 Task: Check the payment for a reservation status.
Action: Mouse moved to (349, 357)
Screenshot: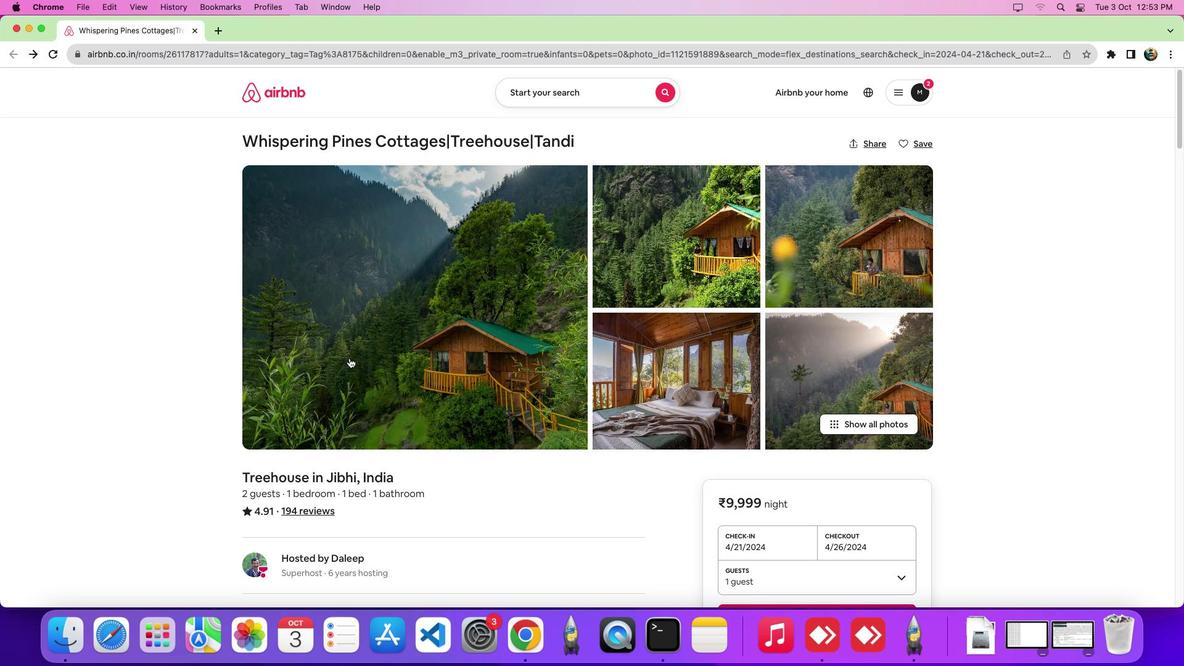 
Action: Mouse scrolled (349, 357) with delta (0, 0)
Screenshot: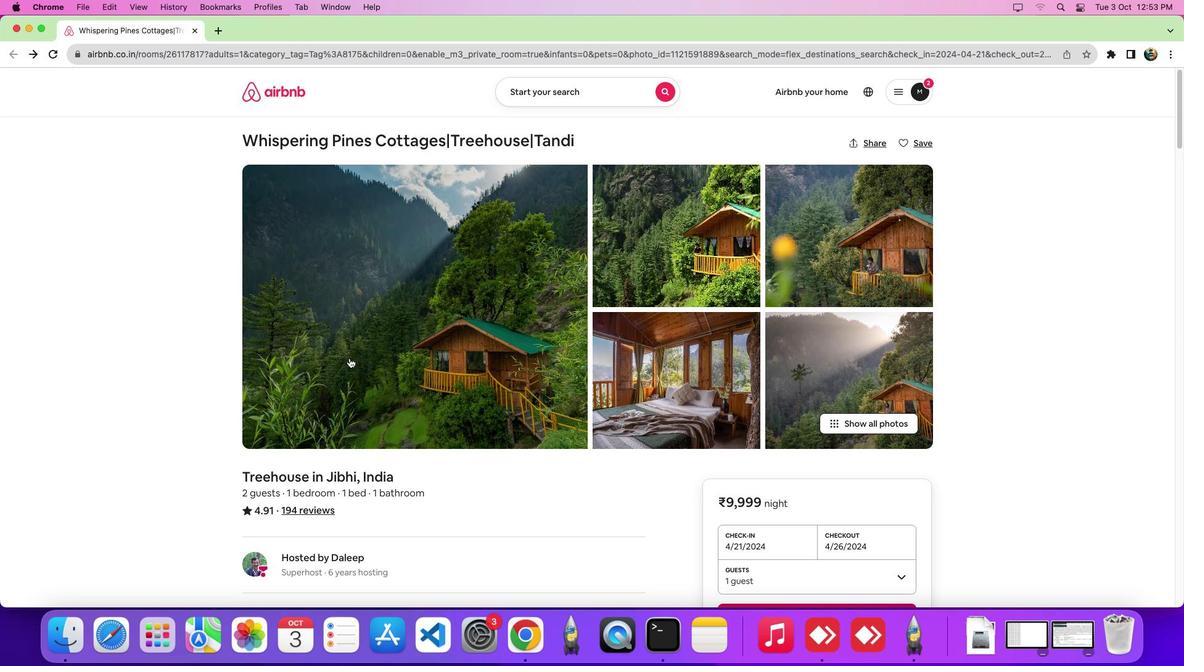 
Action: Mouse scrolled (349, 357) with delta (0, 0)
Screenshot: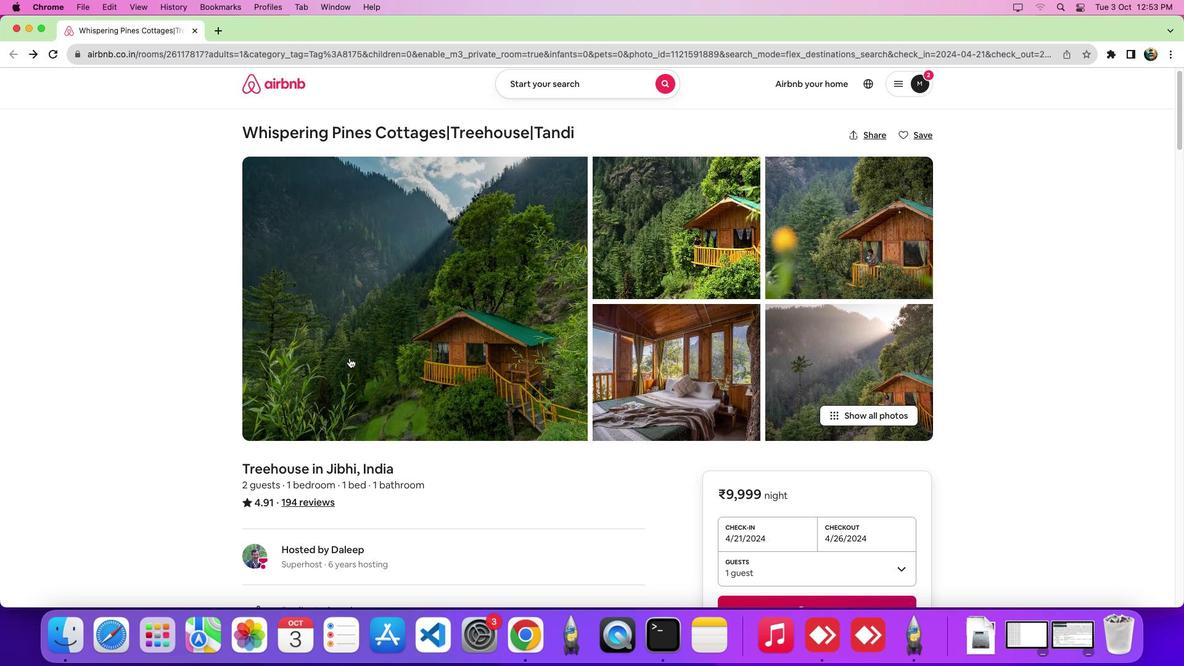 
Action: Mouse scrolled (349, 357) with delta (0, -4)
Screenshot: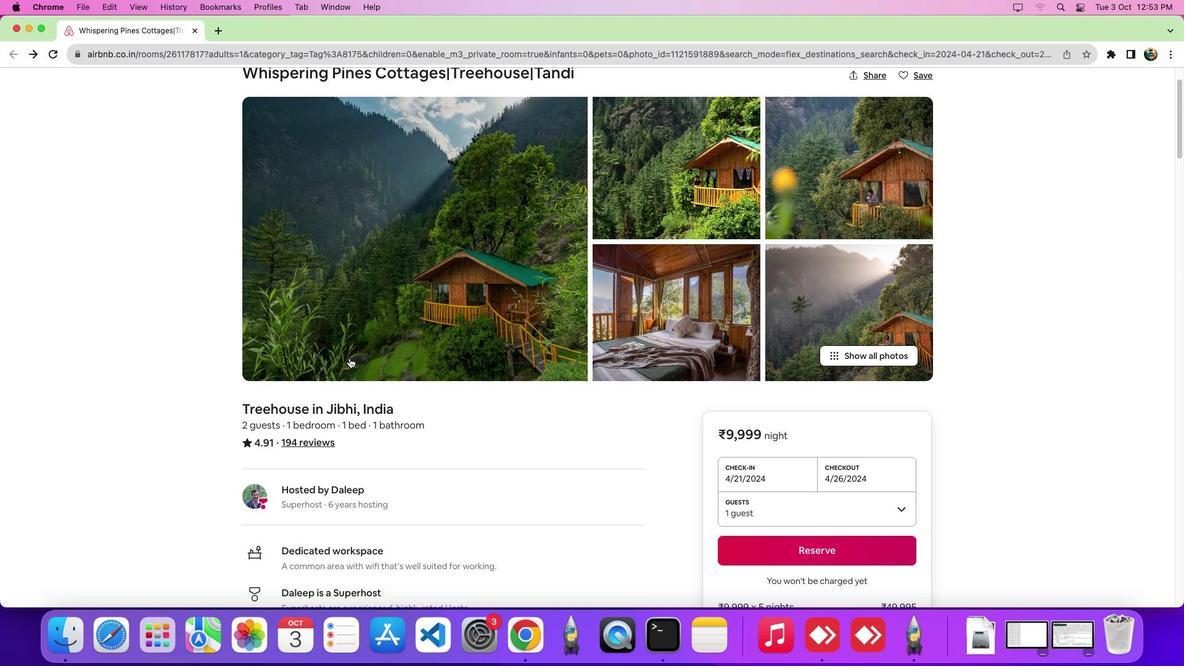 
Action: Mouse scrolled (349, 357) with delta (0, 0)
Screenshot: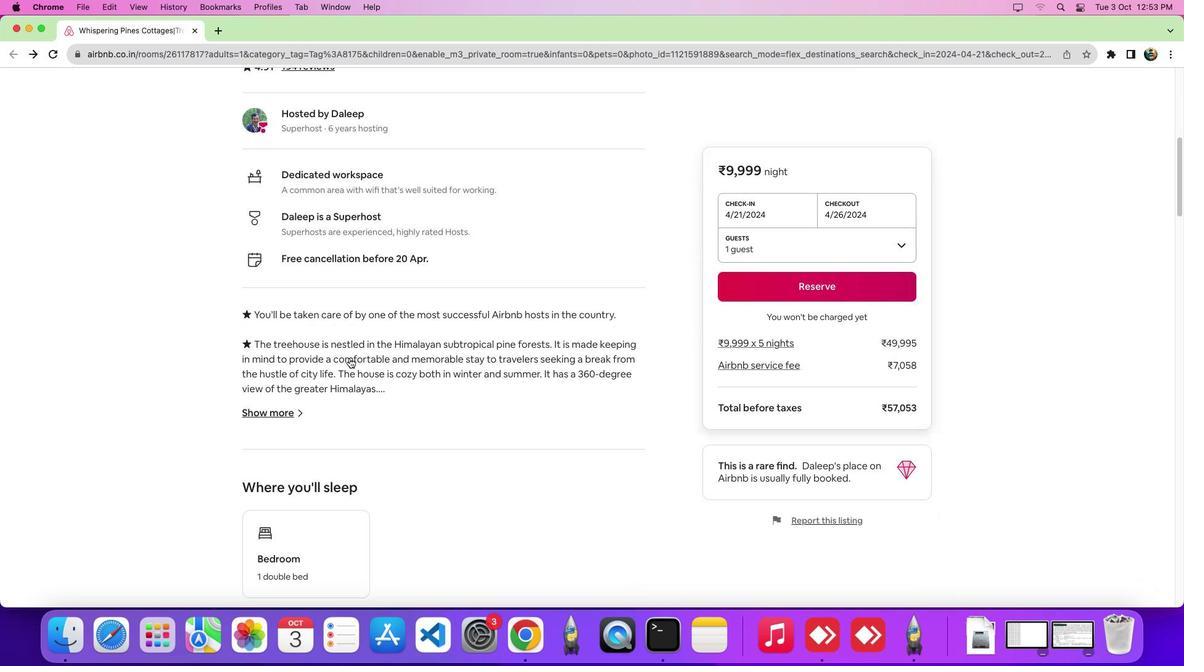
Action: Mouse scrolled (349, 357) with delta (0, -1)
Screenshot: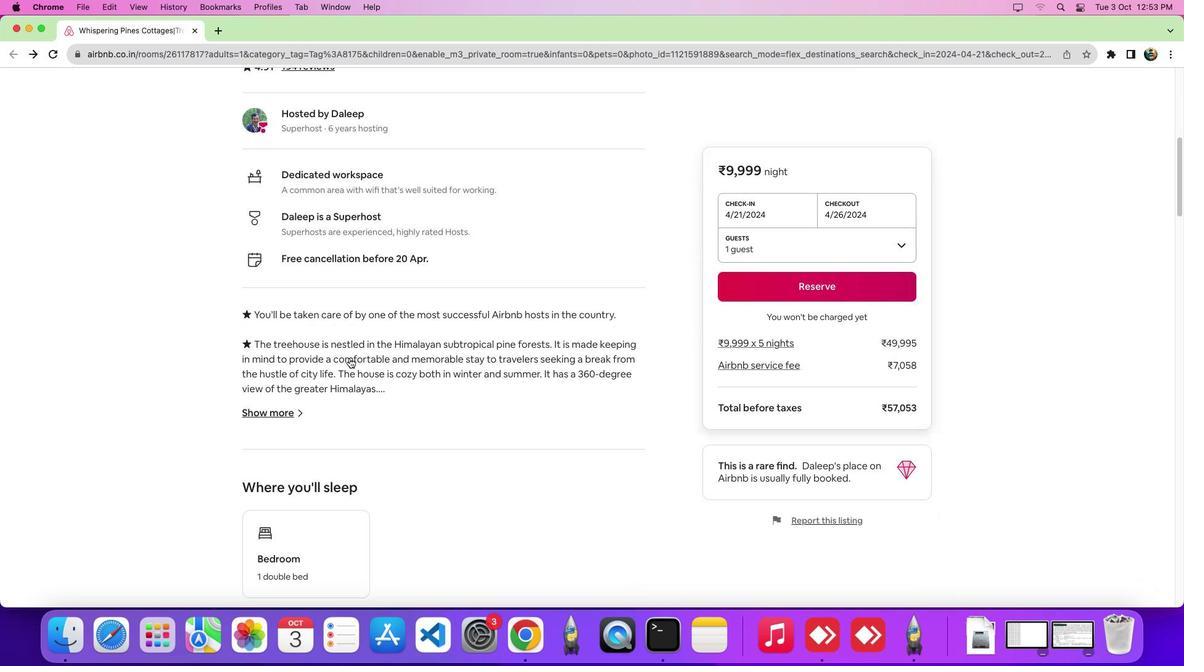 
Action: Mouse scrolled (349, 357) with delta (0, -6)
Screenshot: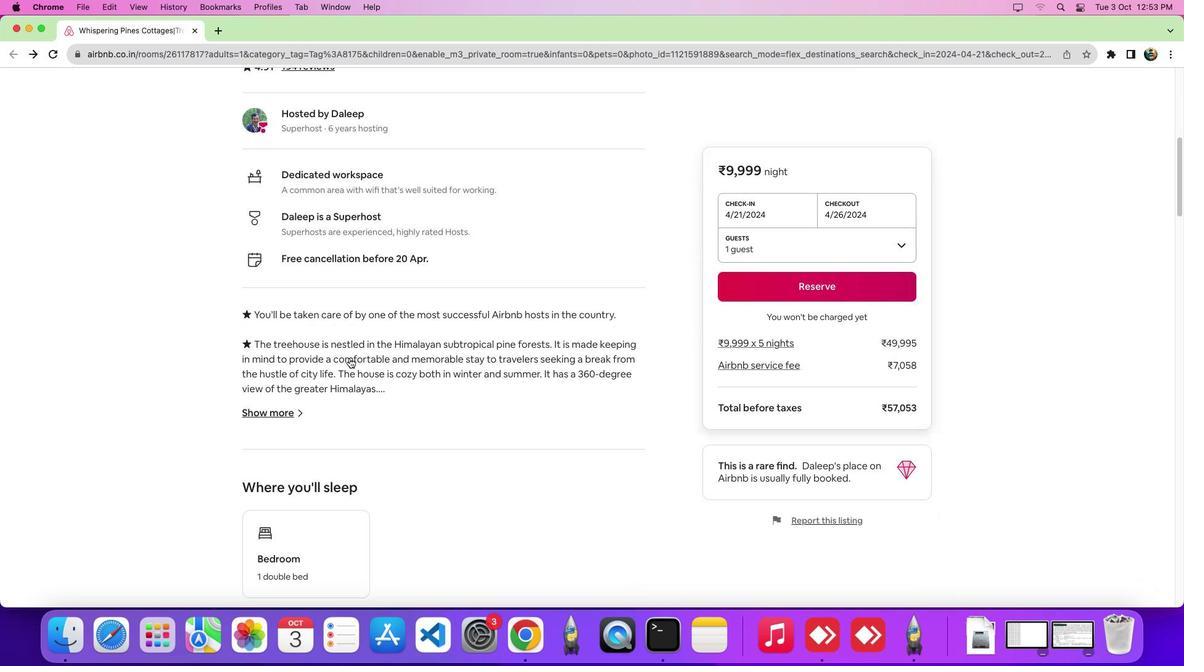 
Action: Mouse scrolled (349, 357) with delta (0, -8)
Screenshot: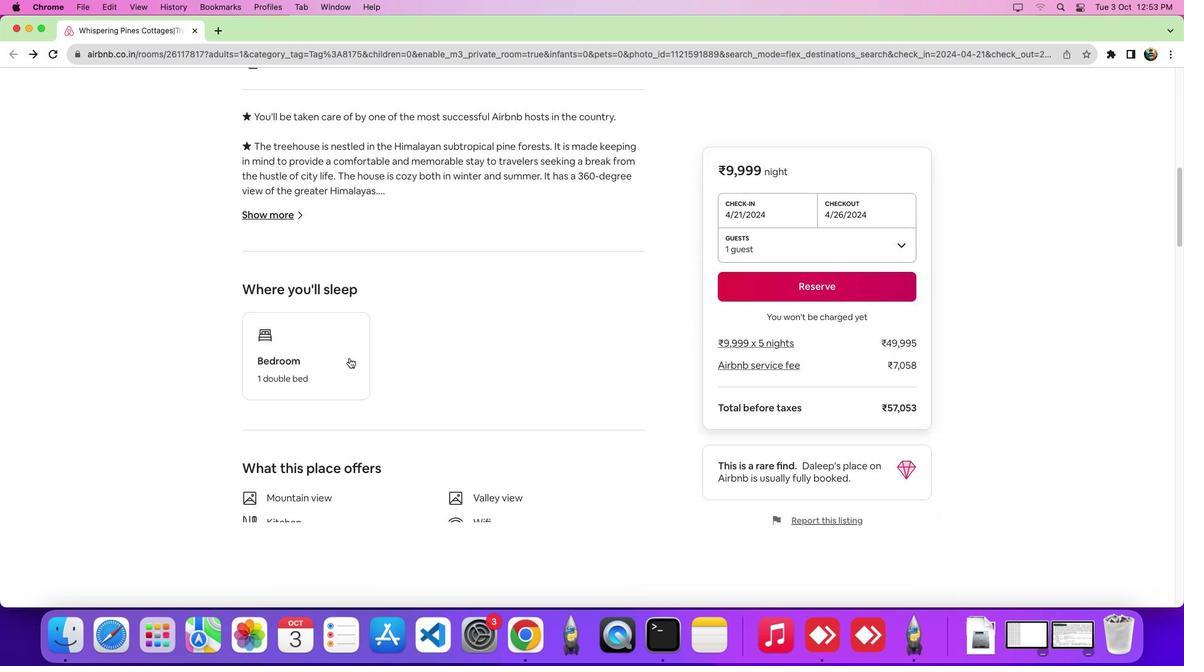 
Action: Mouse scrolled (349, 357) with delta (0, -9)
Screenshot: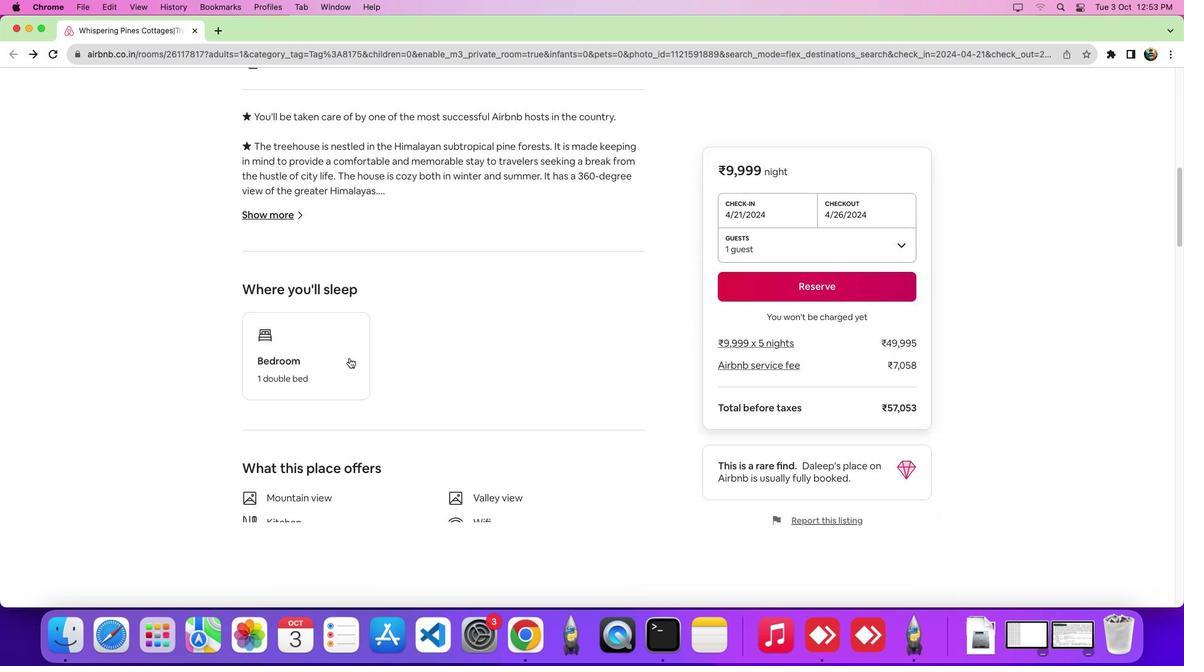 
Action: Mouse scrolled (349, 357) with delta (0, 0)
Screenshot: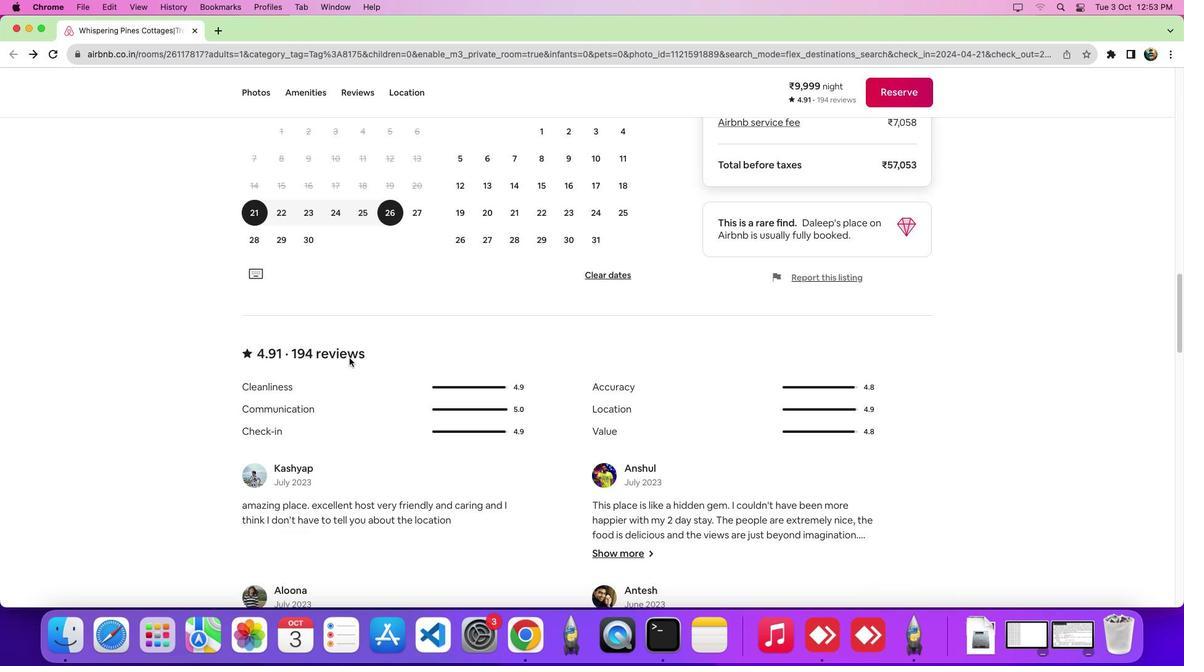 
Action: Mouse scrolled (349, 357) with delta (0, -1)
Screenshot: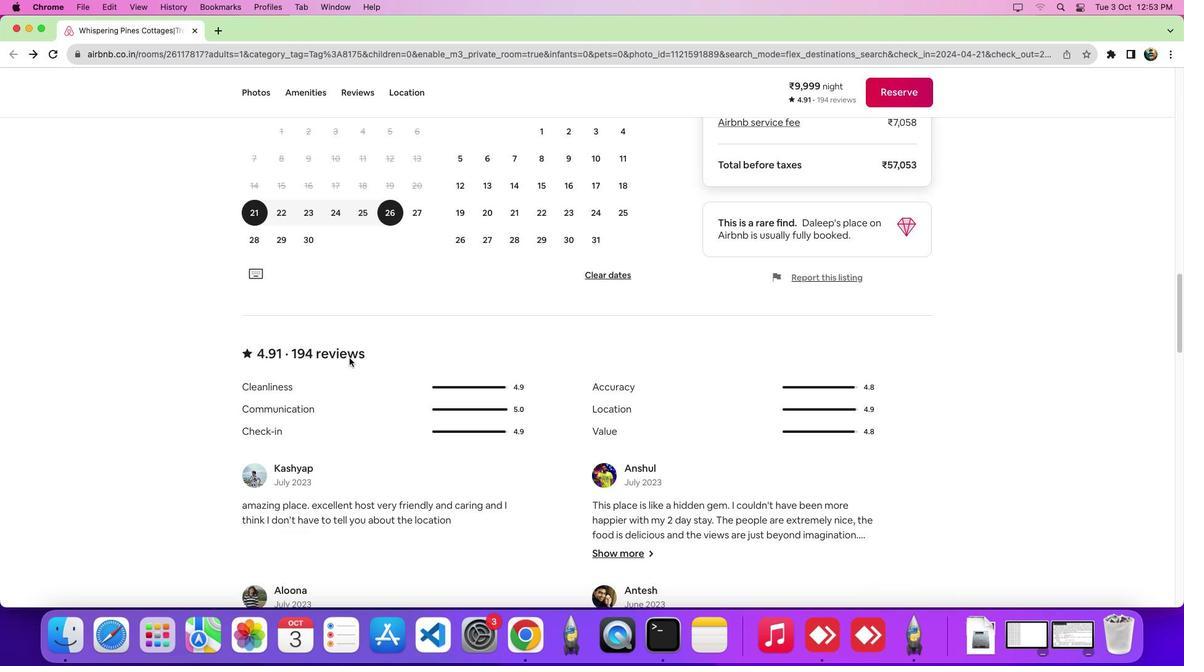 
Action: Mouse scrolled (349, 357) with delta (0, -5)
Screenshot: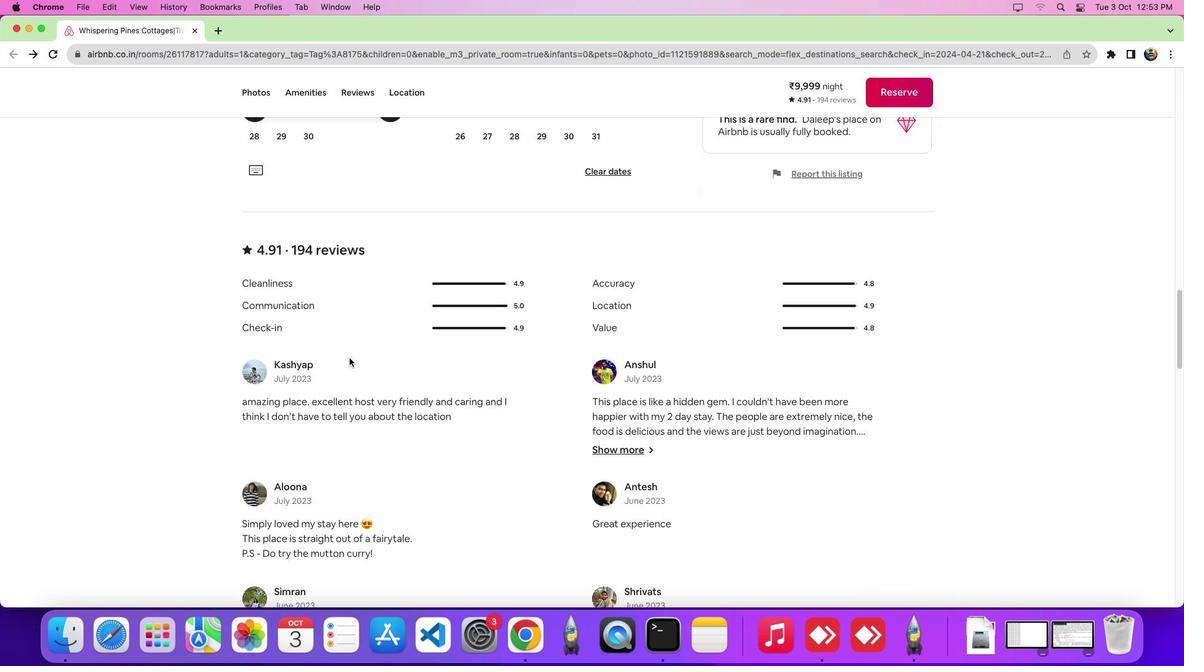 
Action: Mouse scrolled (349, 357) with delta (0, -8)
Screenshot: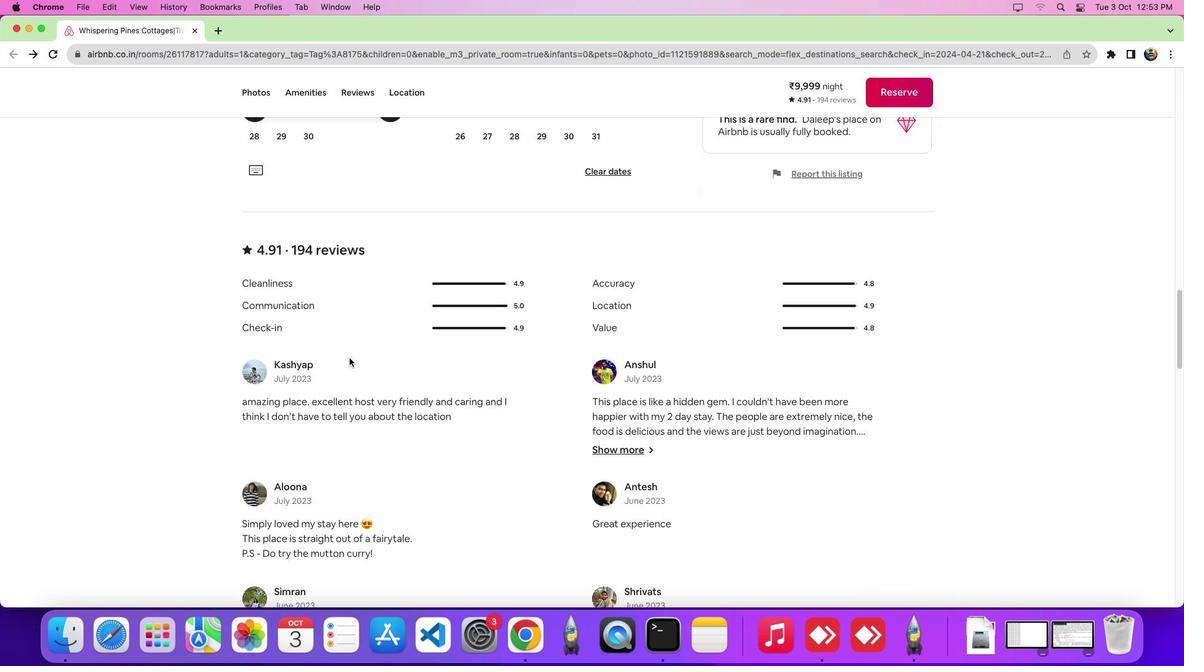 
Action: Mouse scrolled (349, 357) with delta (0, -9)
Screenshot: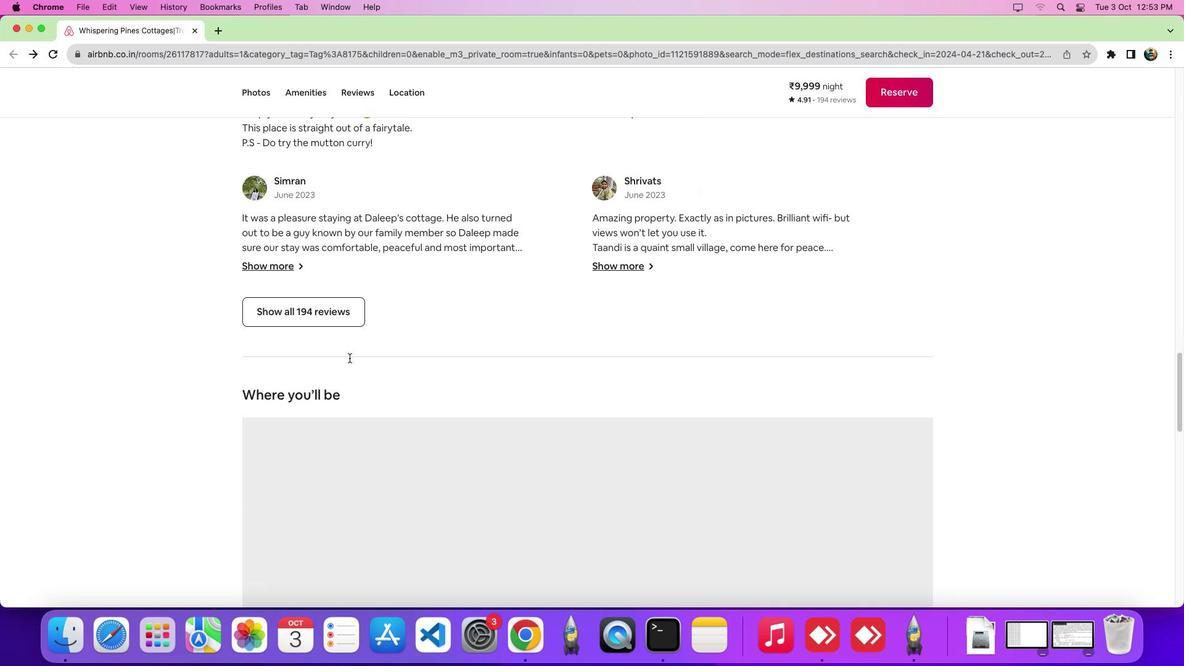 
Action: Mouse scrolled (349, 357) with delta (0, 0)
Screenshot: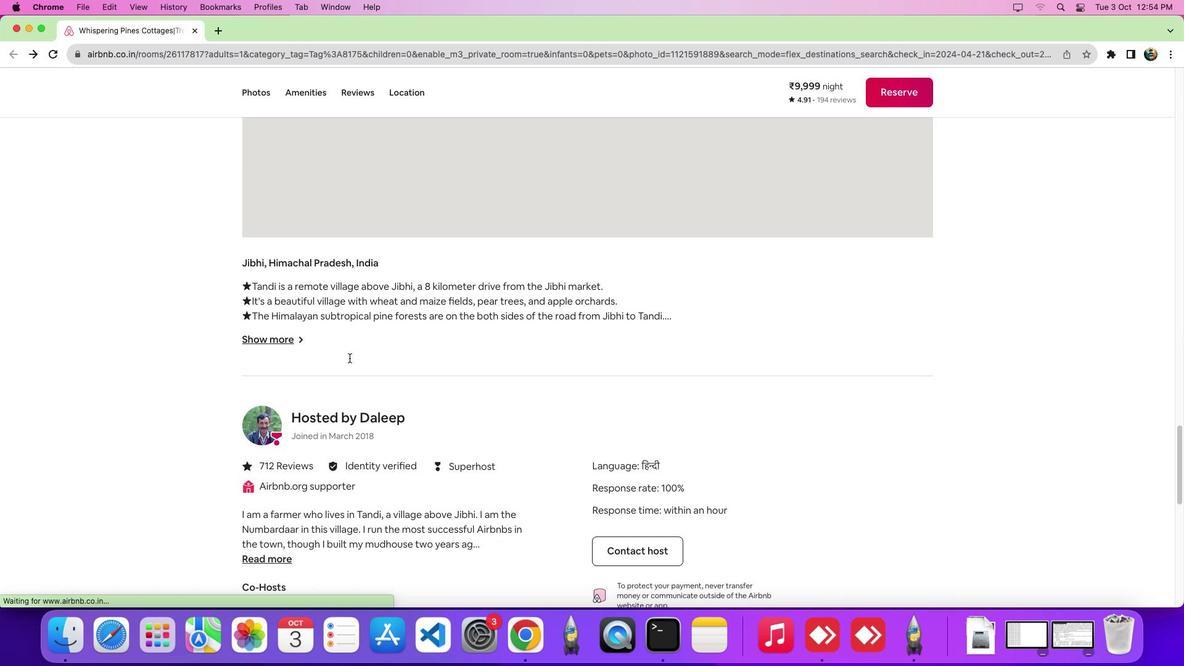 
Action: Mouse scrolled (349, 357) with delta (0, -1)
Screenshot: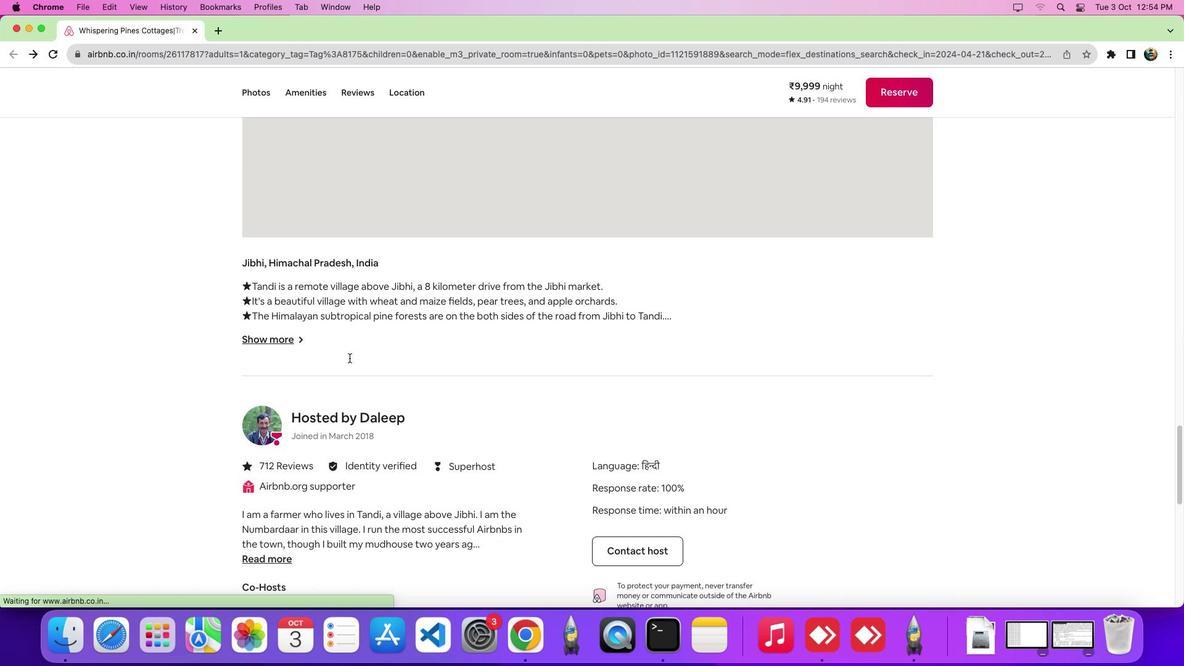 
Action: Mouse scrolled (349, 357) with delta (0, -5)
Screenshot: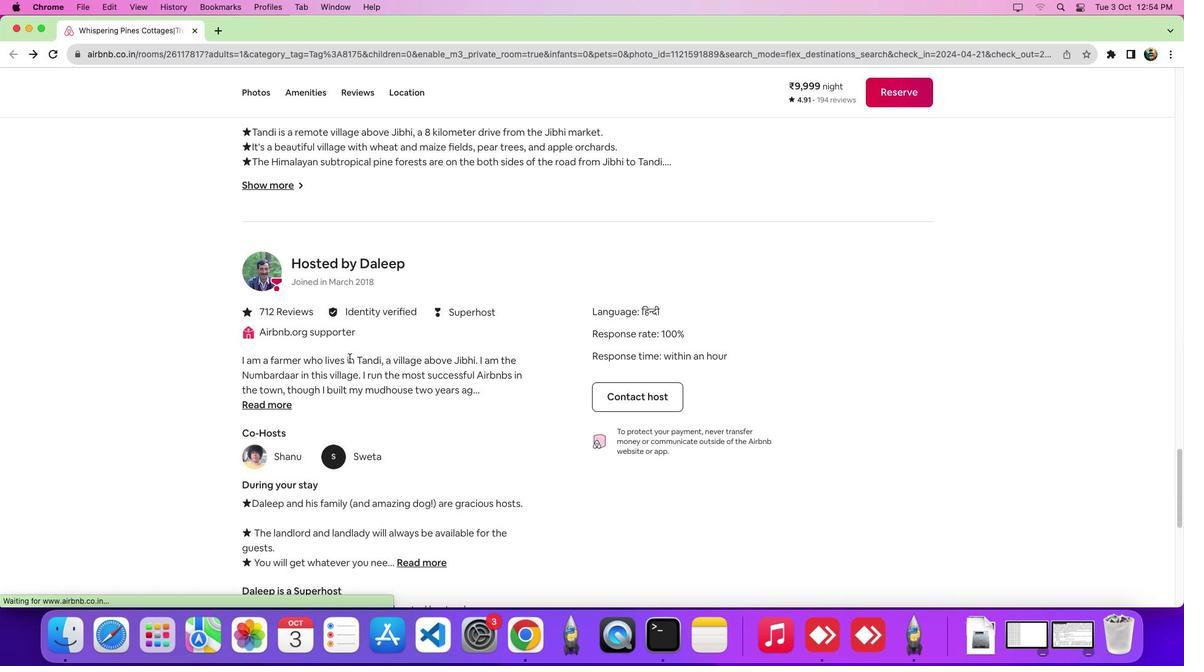 
Action: Mouse scrolled (349, 357) with delta (0, -8)
Screenshot: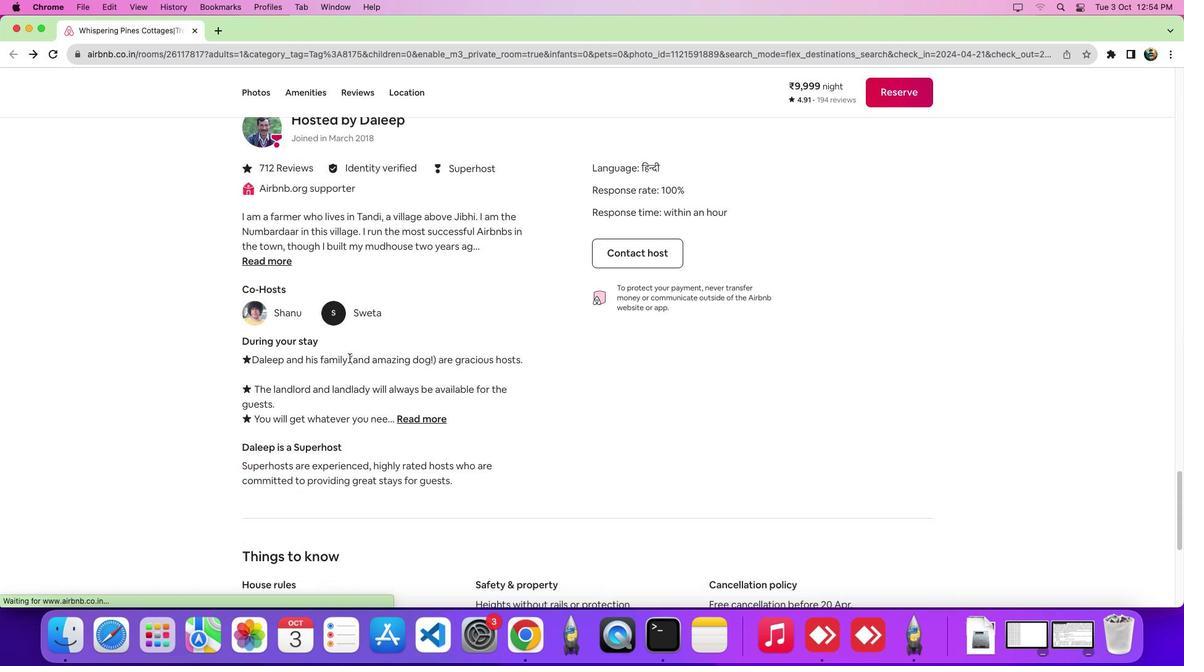 
Action: Mouse scrolled (349, 357) with delta (0, -8)
Screenshot: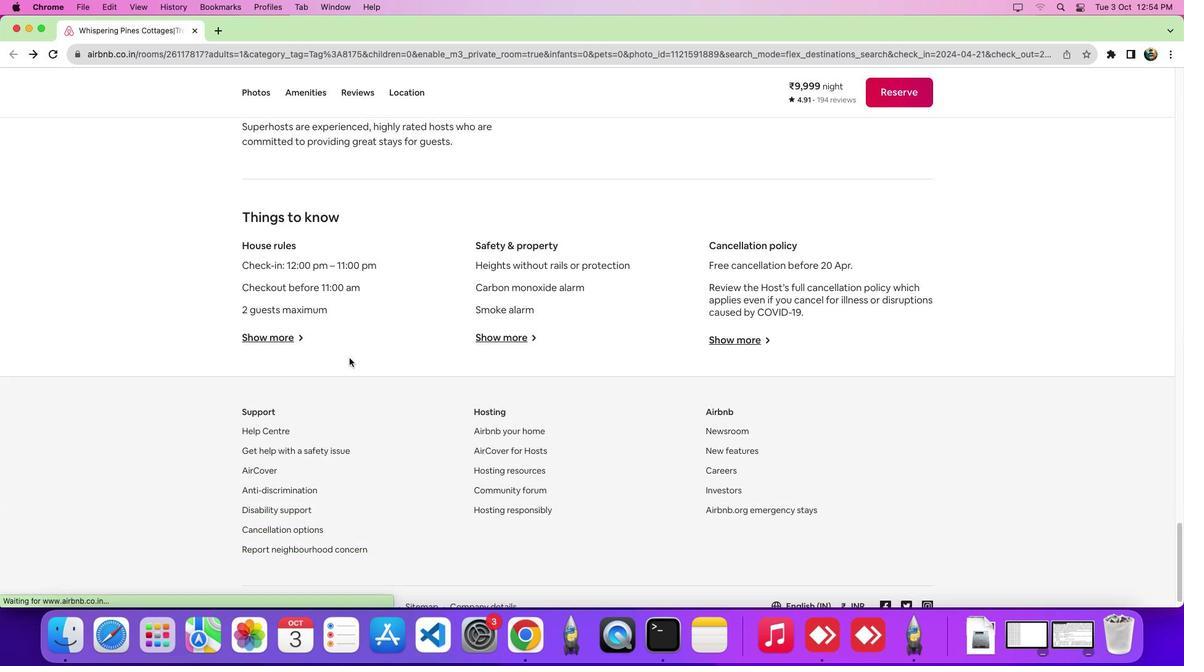 
Action: Mouse scrolled (349, 357) with delta (0, 0)
Screenshot: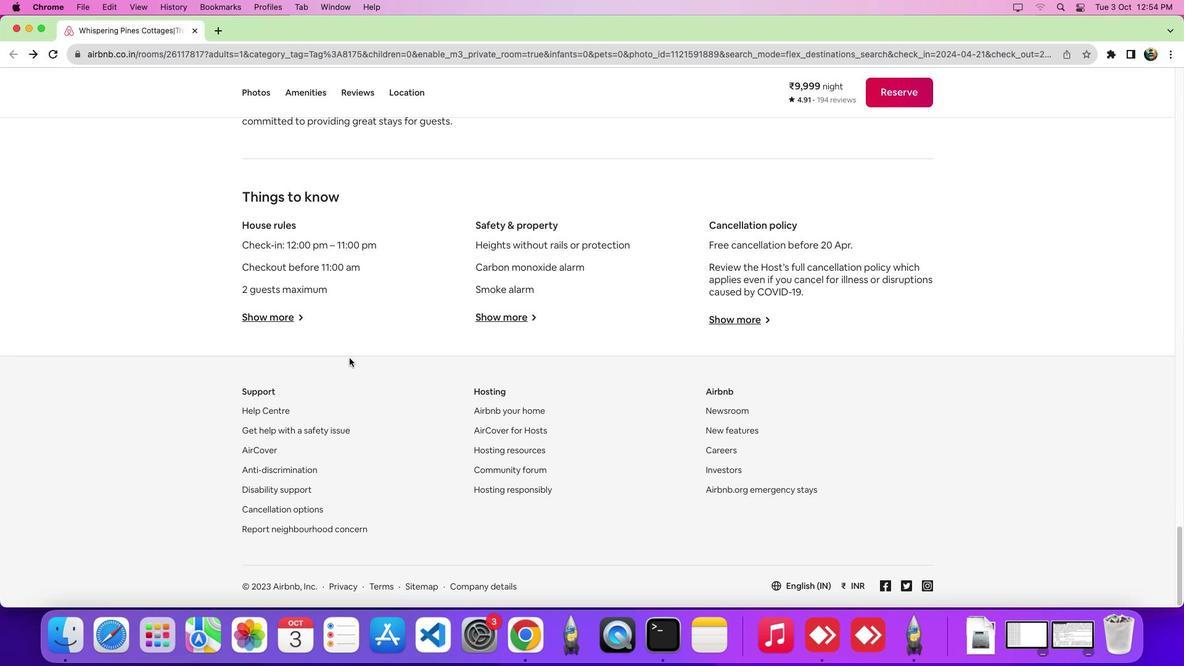 
Action: Mouse scrolled (349, 357) with delta (0, 0)
Screenshot: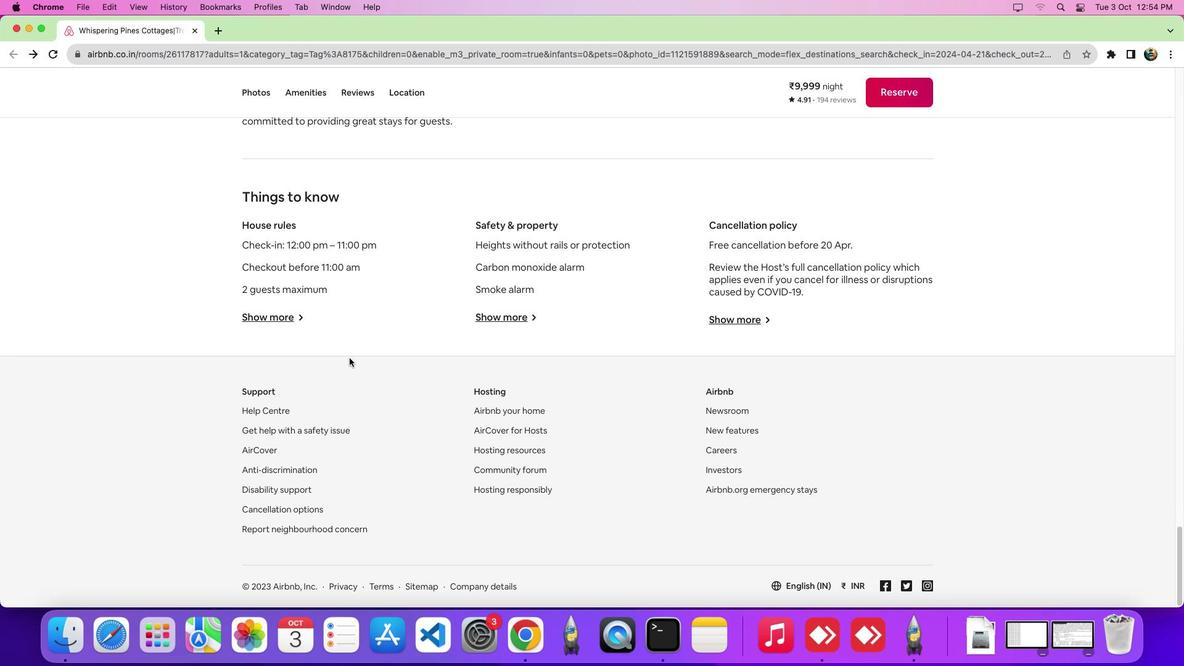 
Action: Mouse scrolled (349, 357) with delta (0, -4)
Screenshot: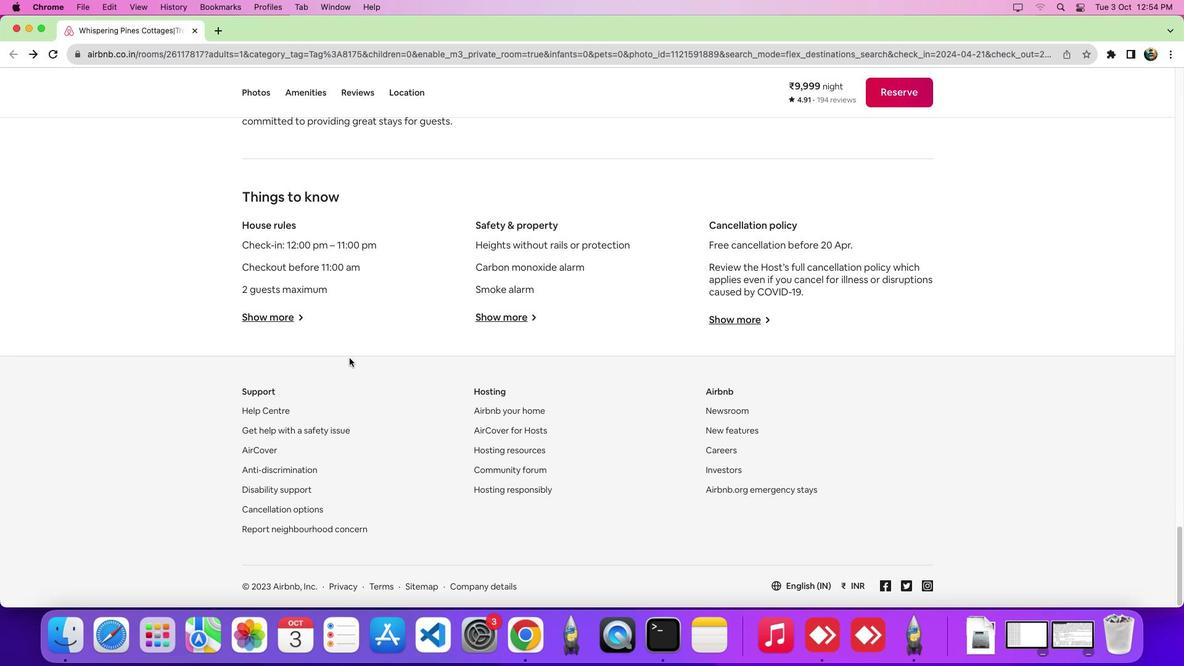 
Action: Mouse moved to (263, 448)
Screenshot: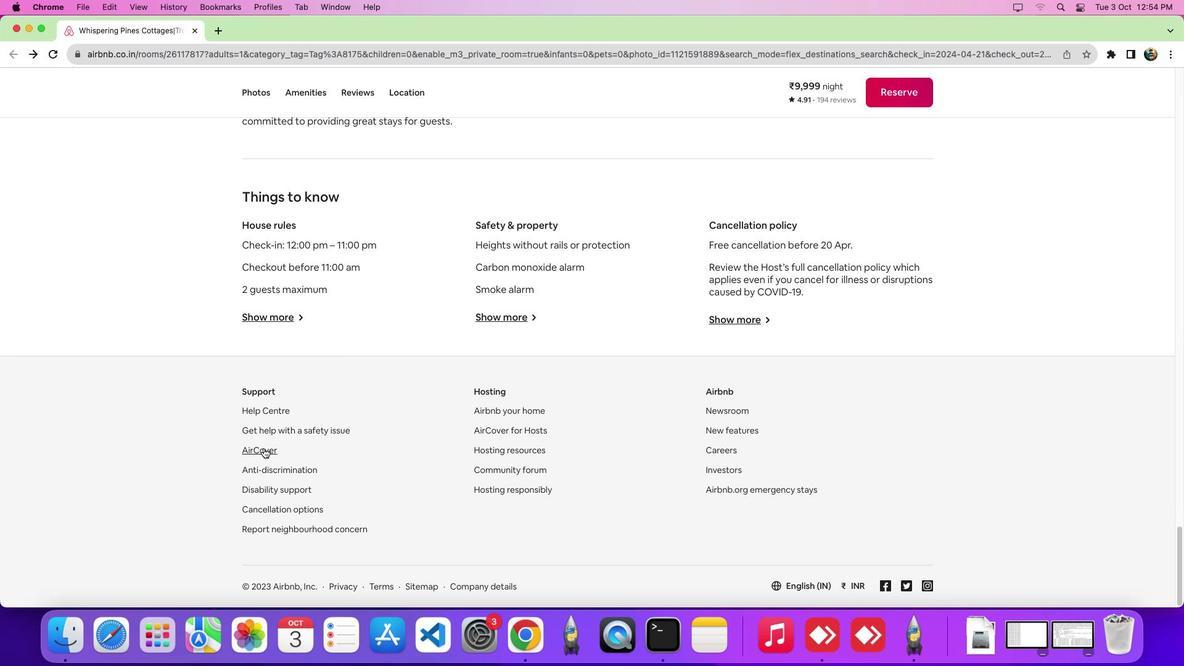 
Action: Mouse pressed left at (263, 448)
Screenshot: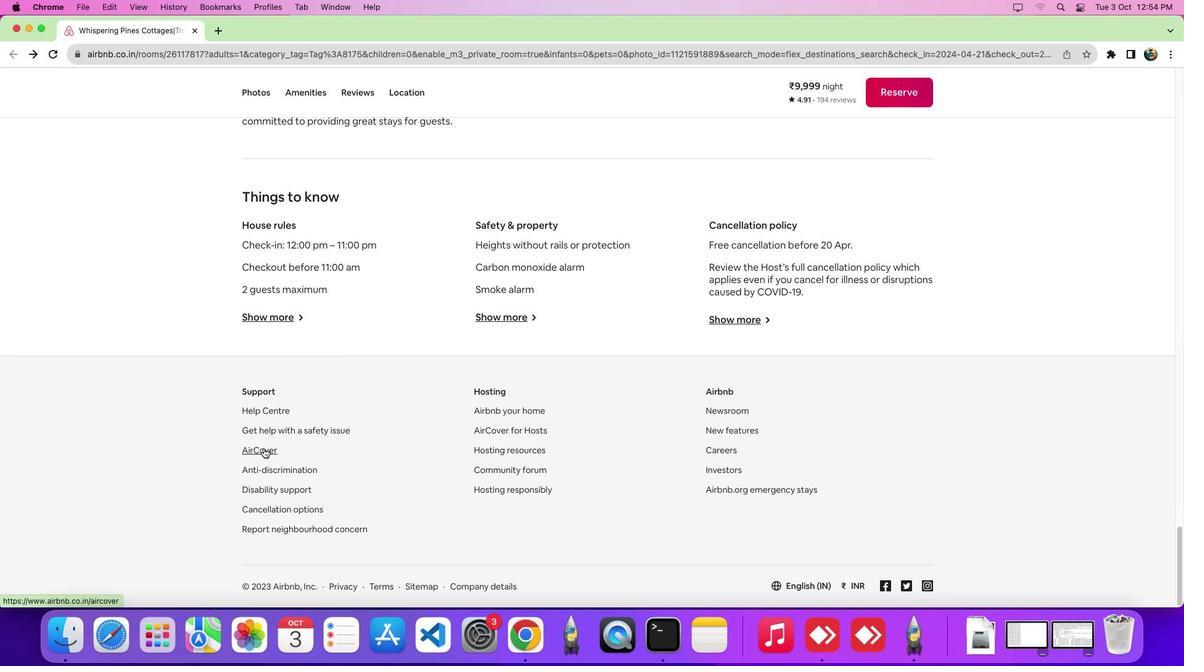 
Action: Mouse moved to (312, 143)
Screenshot: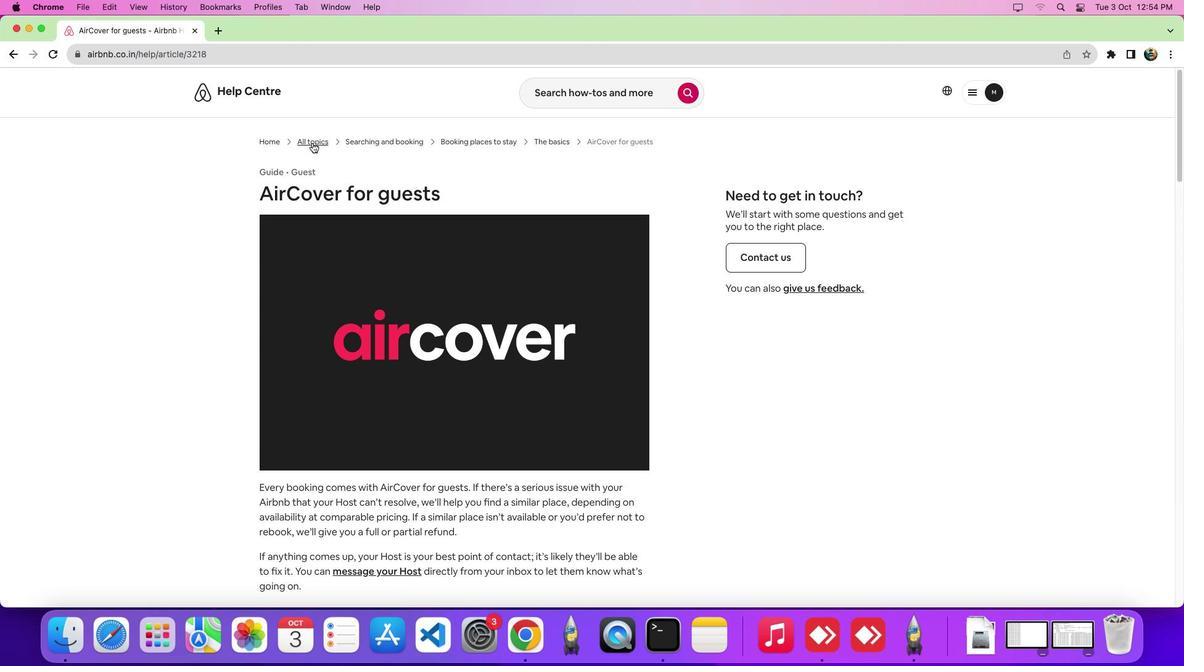 
Action: Mouse pressed left at (312, 143)
Screenshot: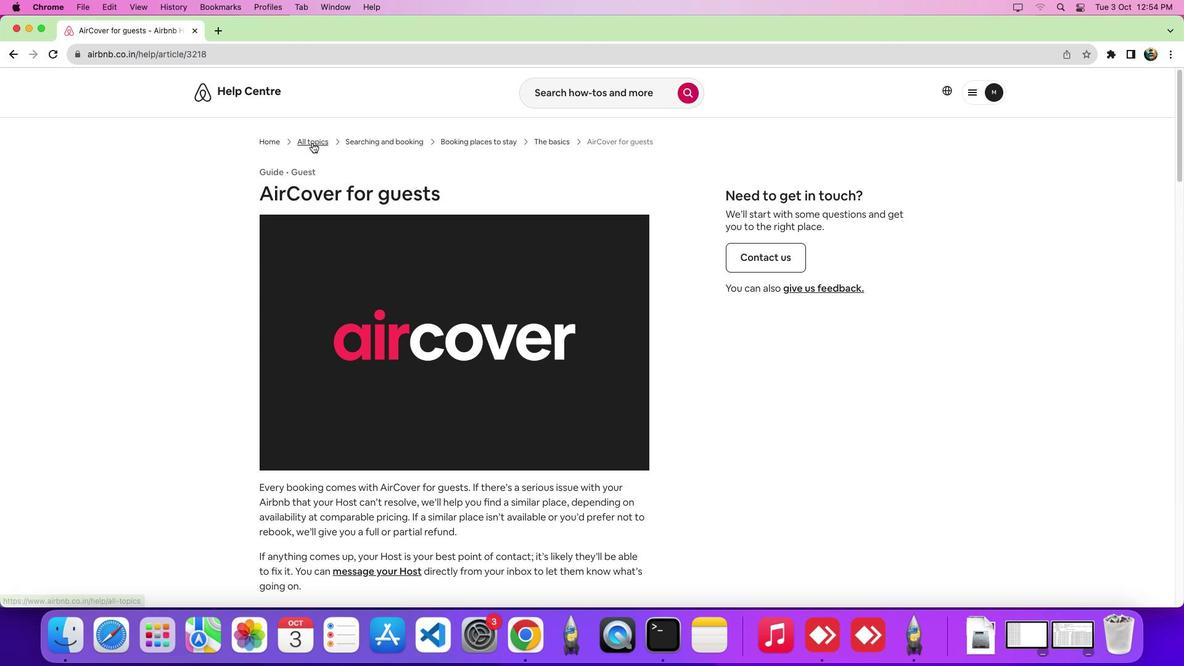 
Action: Mouse moved to (273, 252)
Screenshot: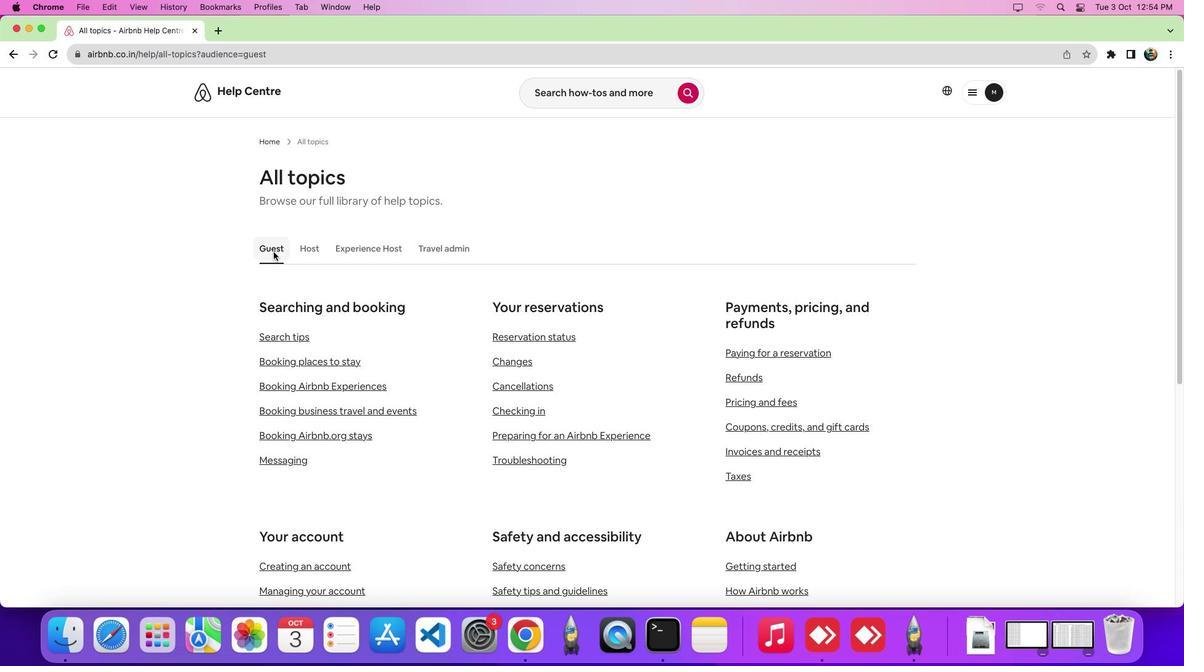 
Action: Mouse pressed left at (273, 252)
Screenshot: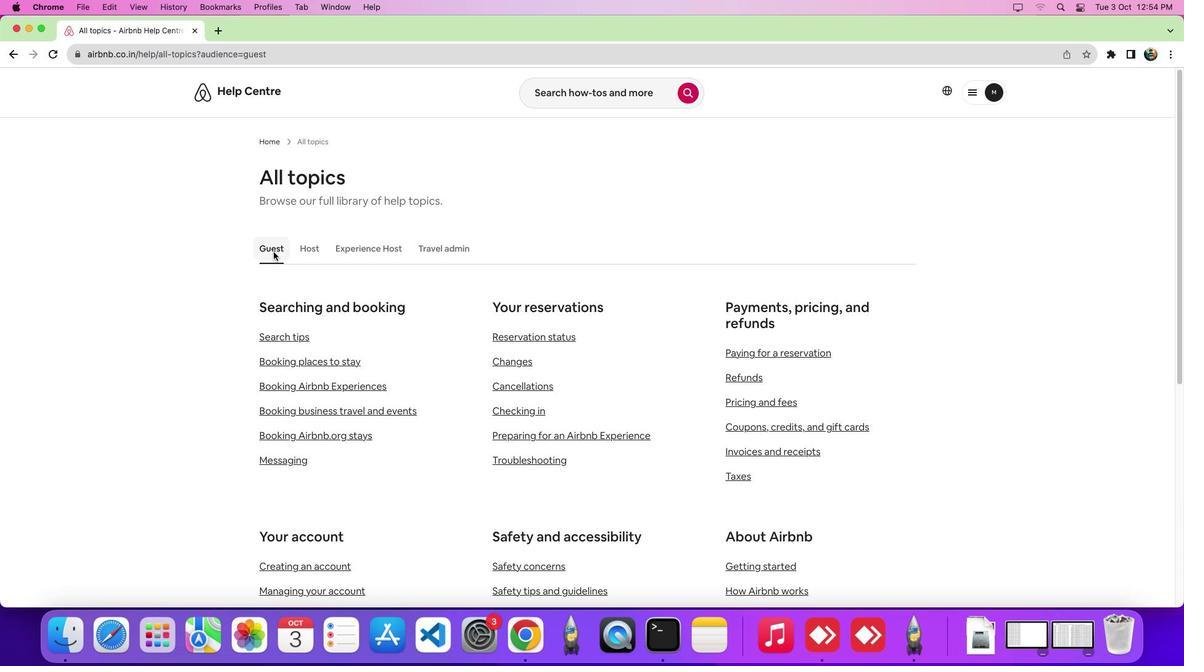 
Action: Mouse moved to (780, 351)
Screenshot: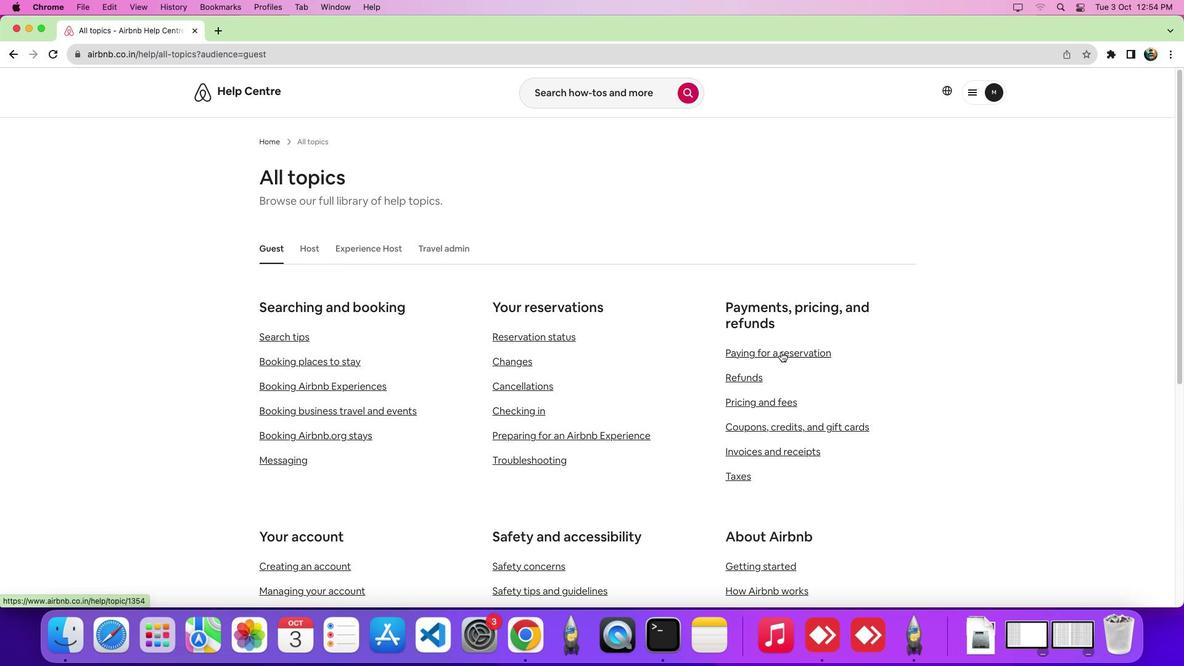 
Action: Mouse pressed left at (780, 351)
Screenshot: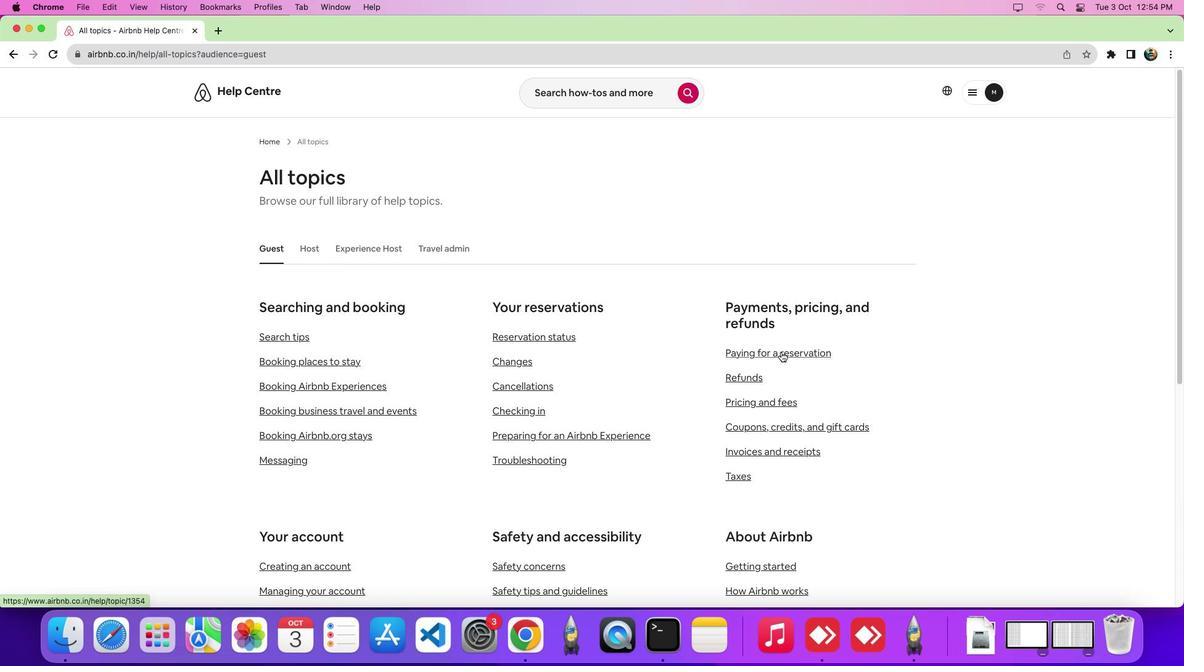 
Action: Mouse moved to (781, 351)
Screenshot: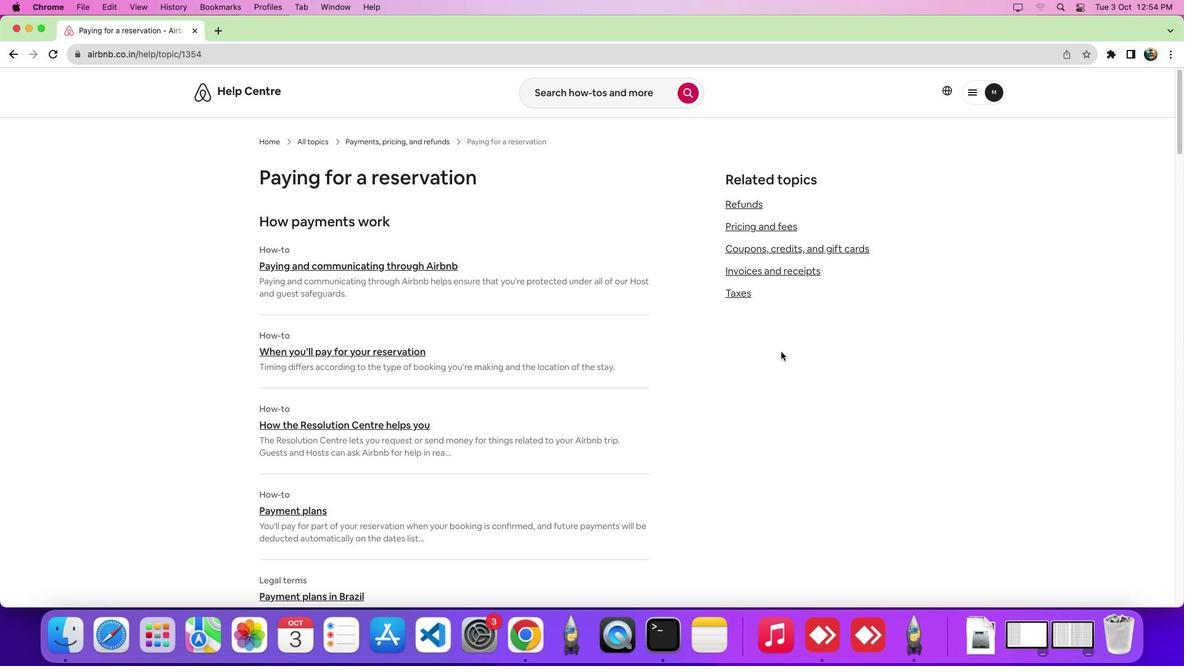 
Action: Mouse scrolled (781, 351) with delta (0, 0)
Screenshot: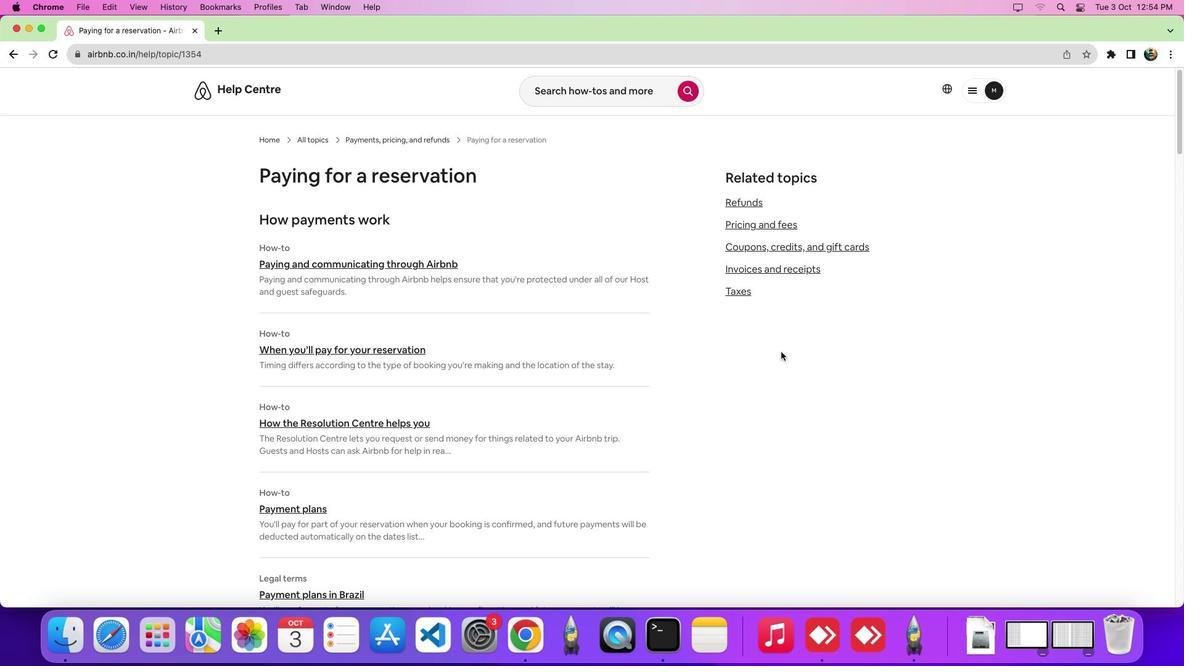 
Action: Mouse scrolled (781, 351) with delta (0, 0)
Screenshot: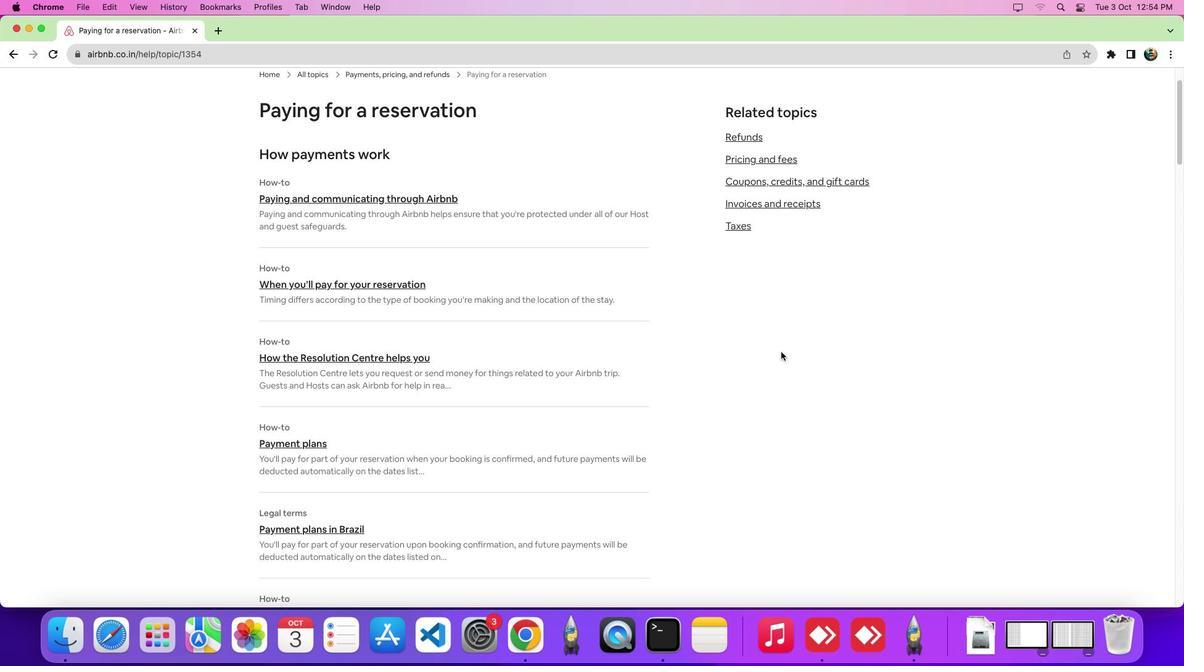 
Action: Mouse scrolled (781, 351) with delta (0, -5)
Screenshot: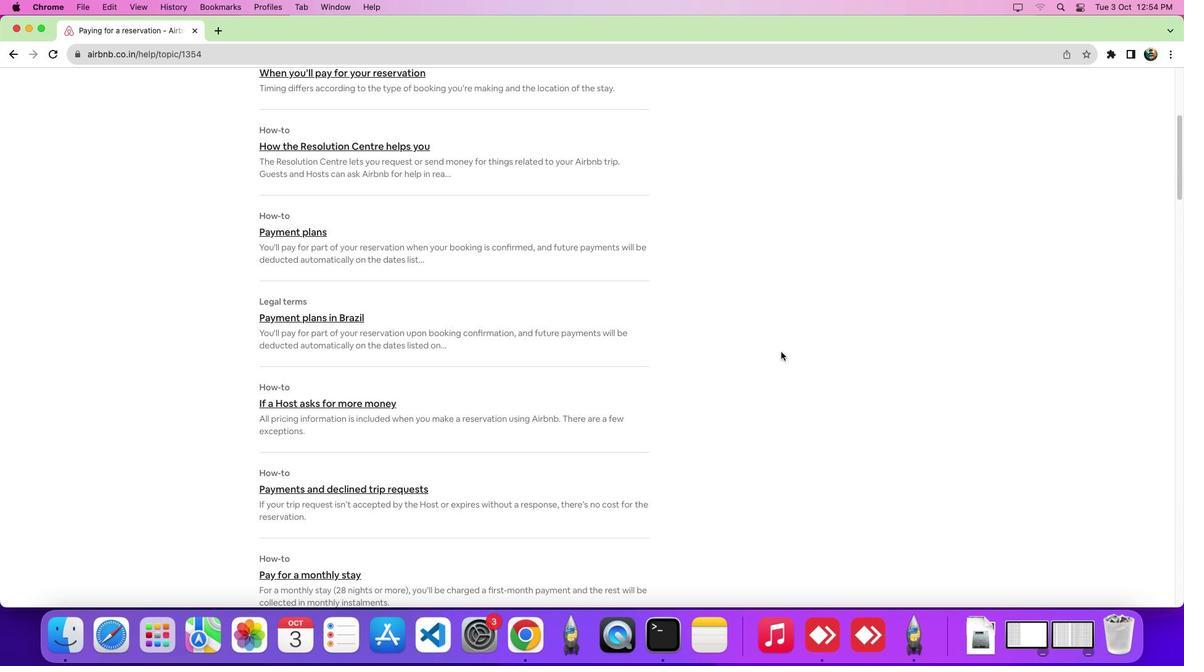 
Action: Mouse scrolled (781, 351) with delta (0, -8)
Screenshot: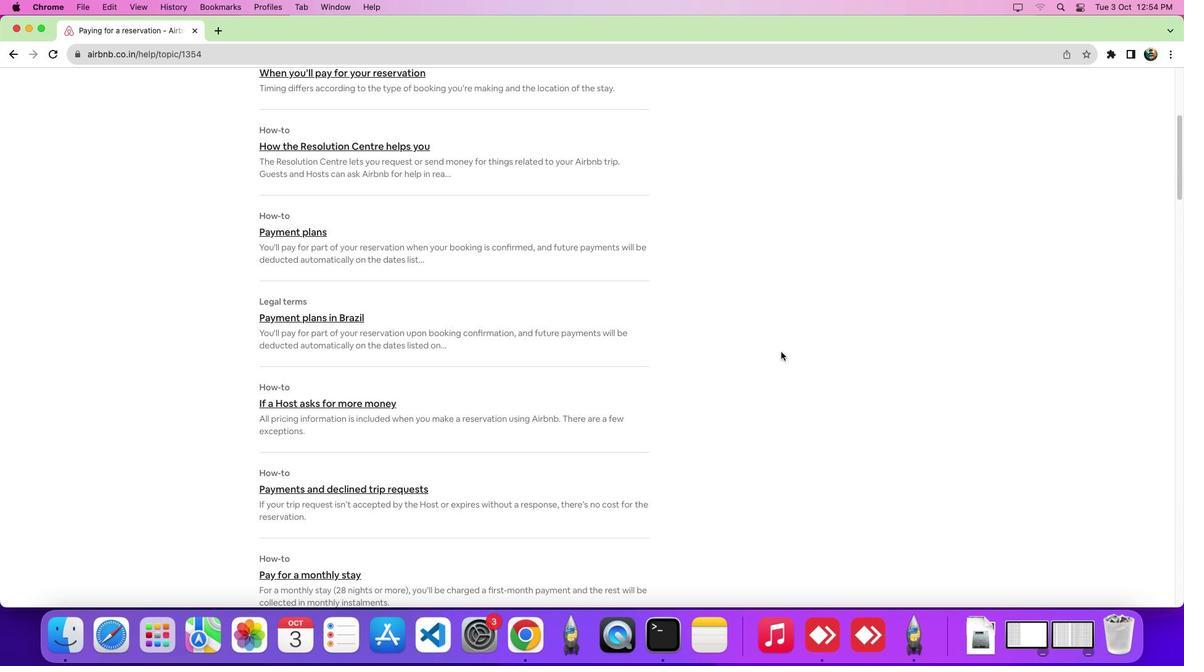 
Action: Mouse scrolled (781, 351) with delta (0, 0)
Screenshot: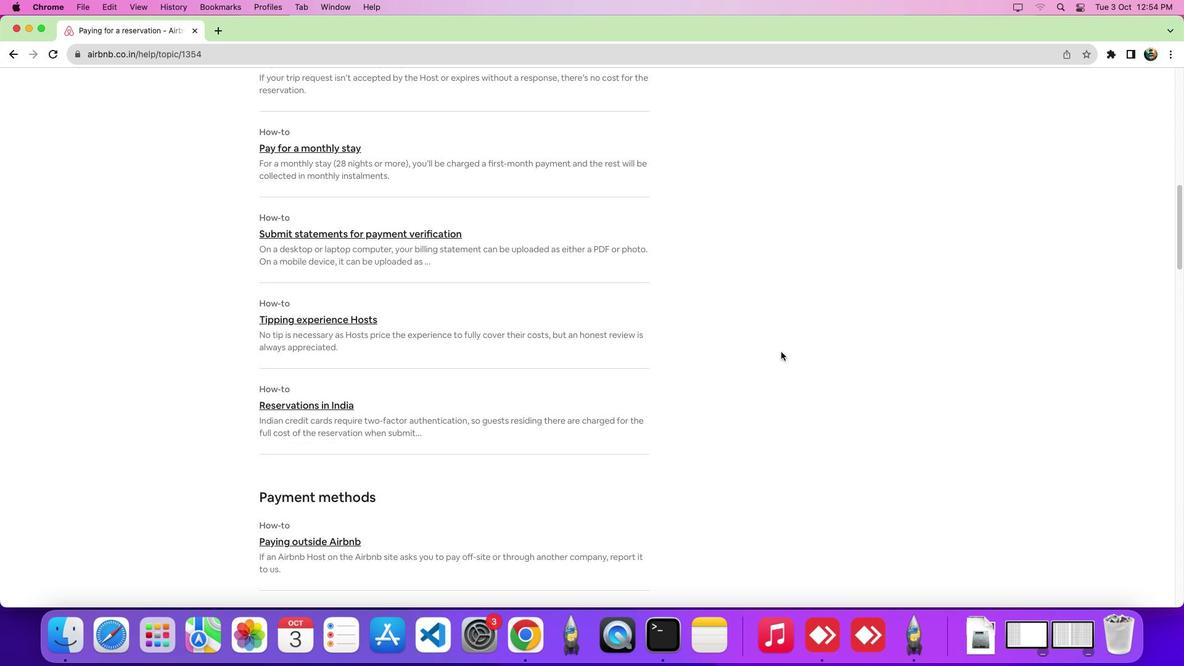 
Action: Mouse scrolled (781, 351) with delta (0, -1)
Screenshot: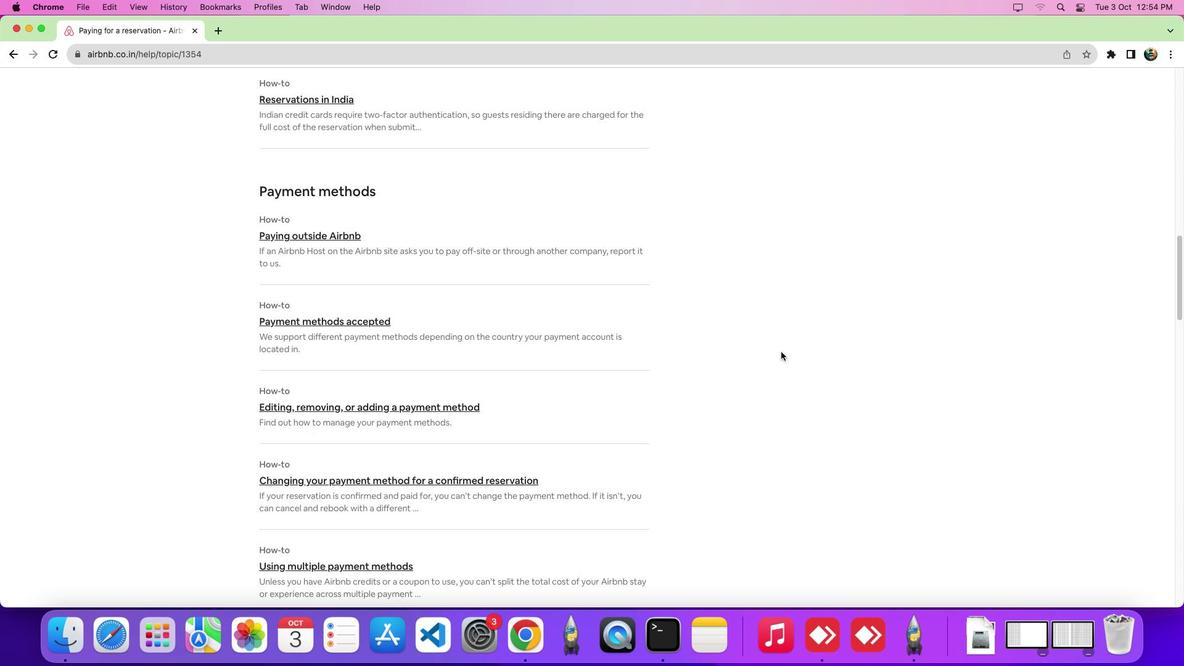 
Action: Mouse scrolled (781, 351) with delta (0, -5)
Screenshot: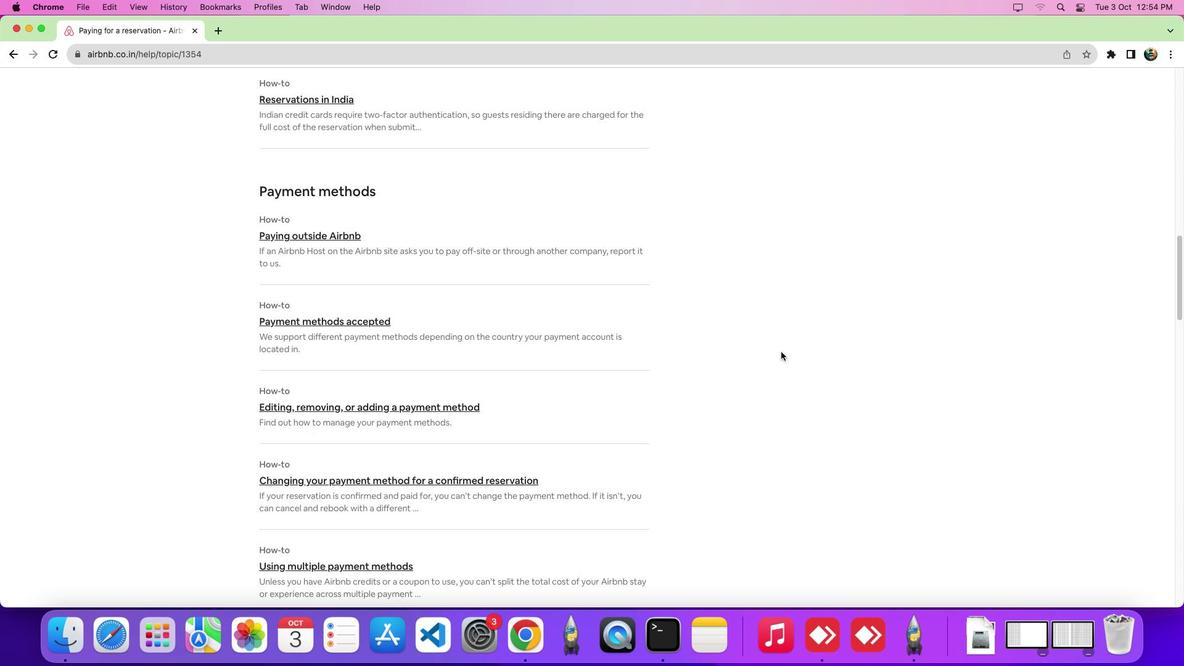 
Action: Mouse scrolled (781, 351) with delta (0, -8)
Screenshot: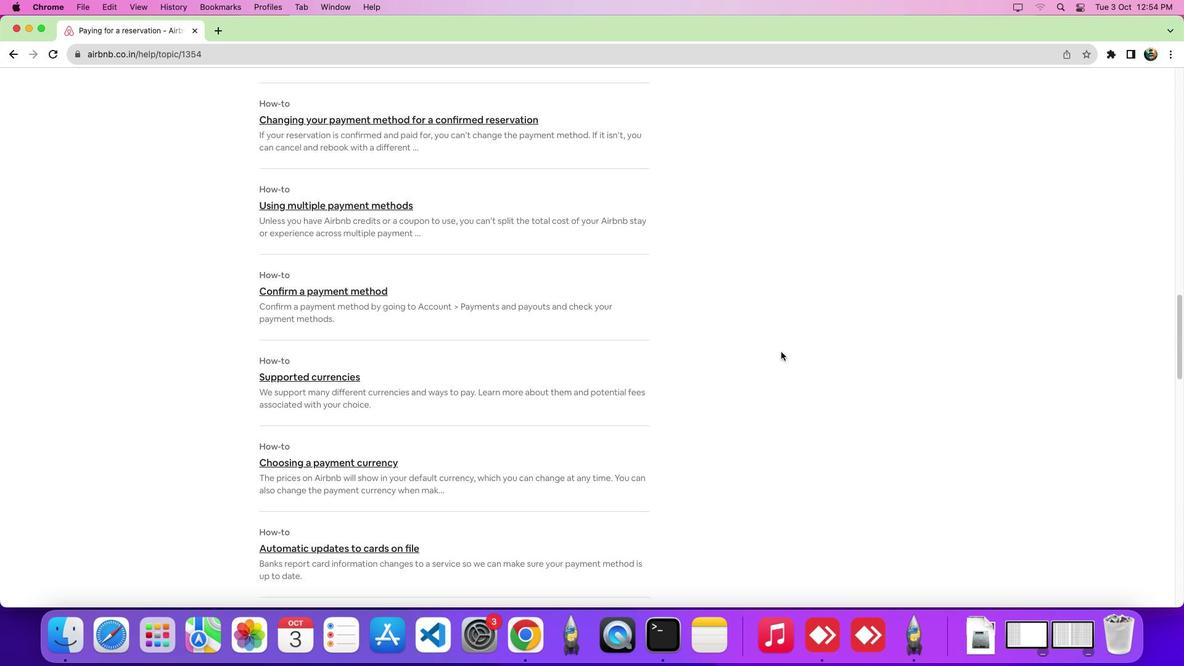 
Action: Mouse scrolled (781, 351) with delta (0, -9)
Screenshot: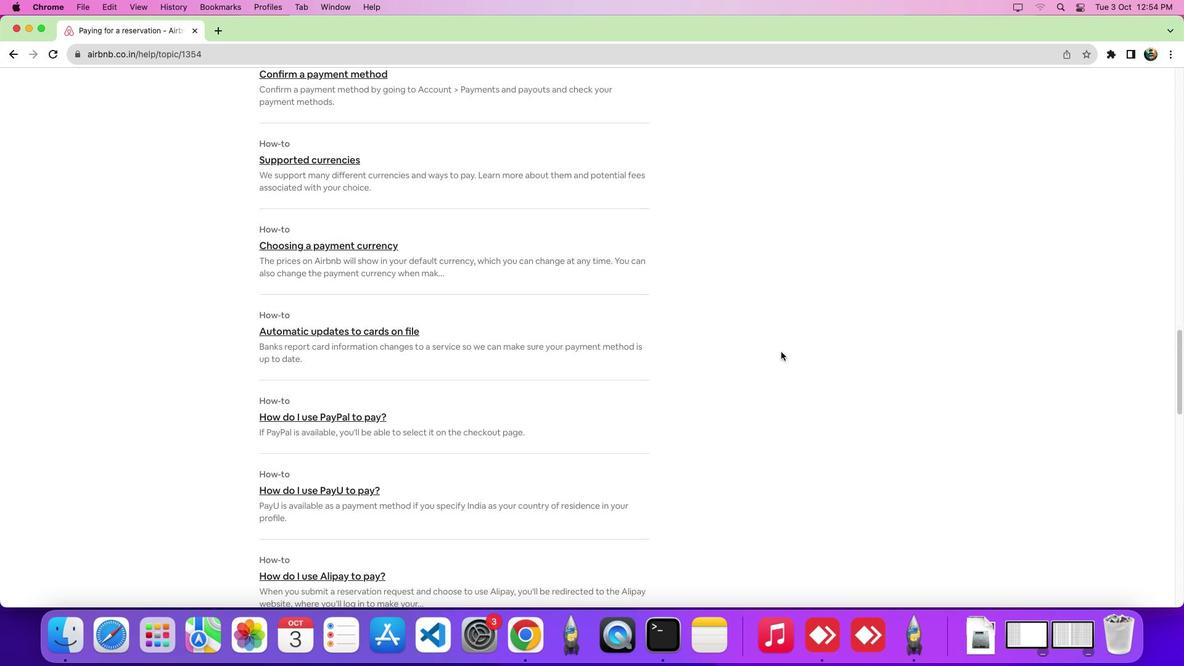 
Action: Mouse scrolled (781, 351) with delta (0, 0)
Screenshot: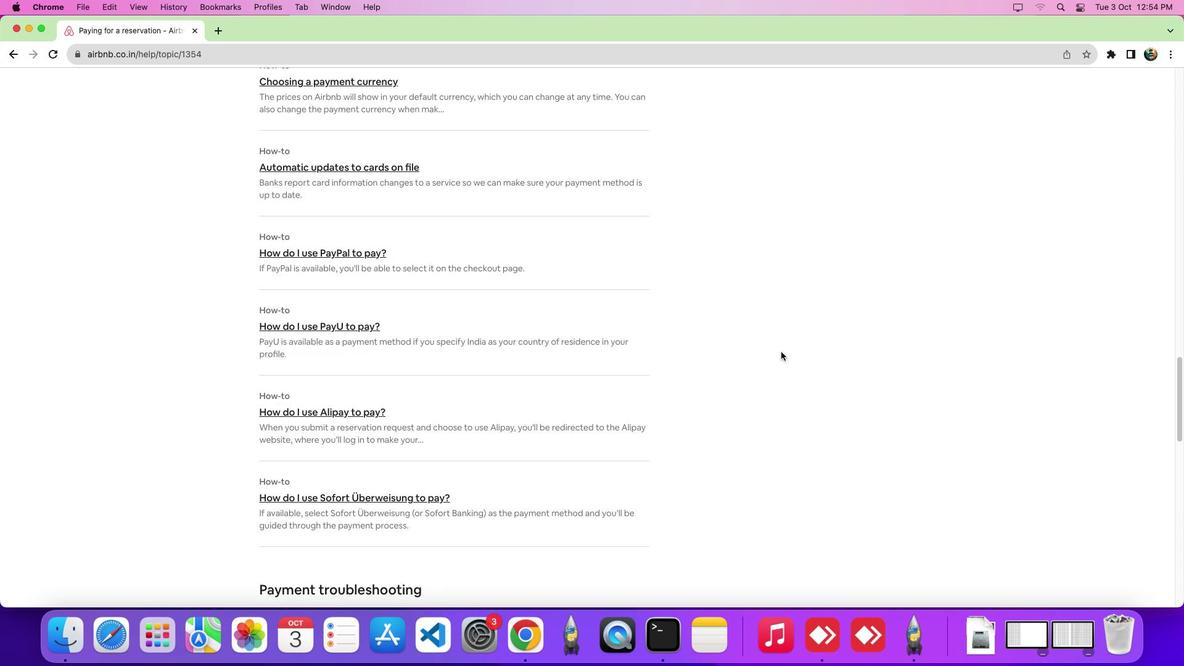 
Action: Mouse scrolled (781, 351) with delta (0, -1)
Screenshot: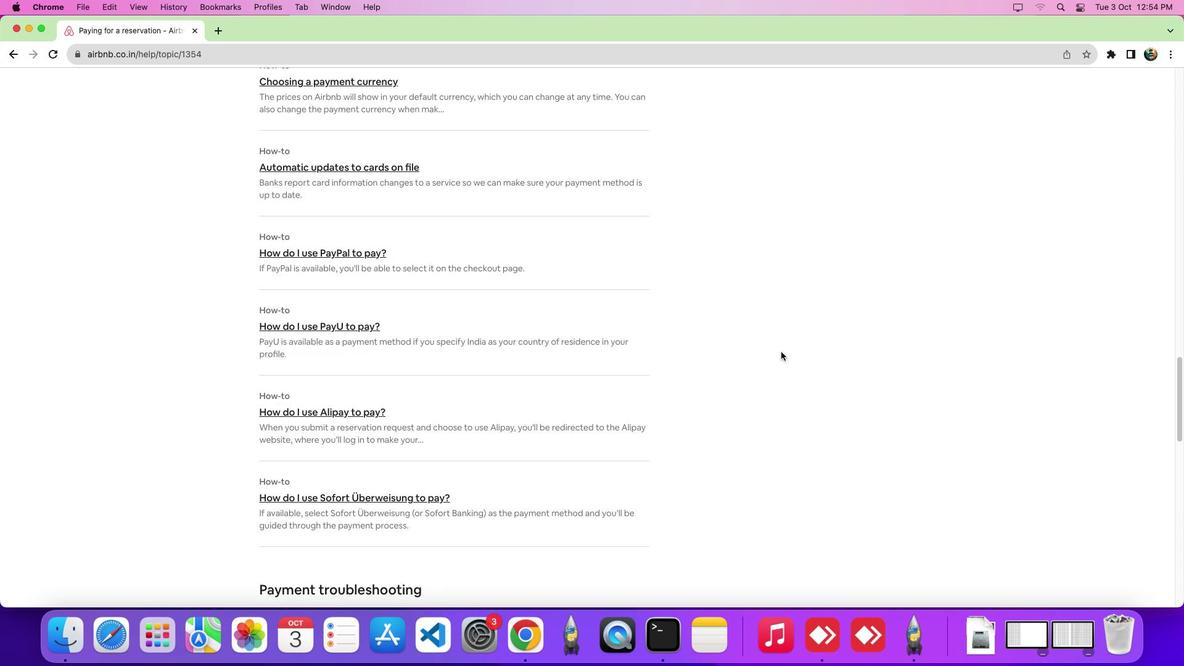 
Action: Mouse scrolled (781, 351) with delta (0, -5)
Screenshot: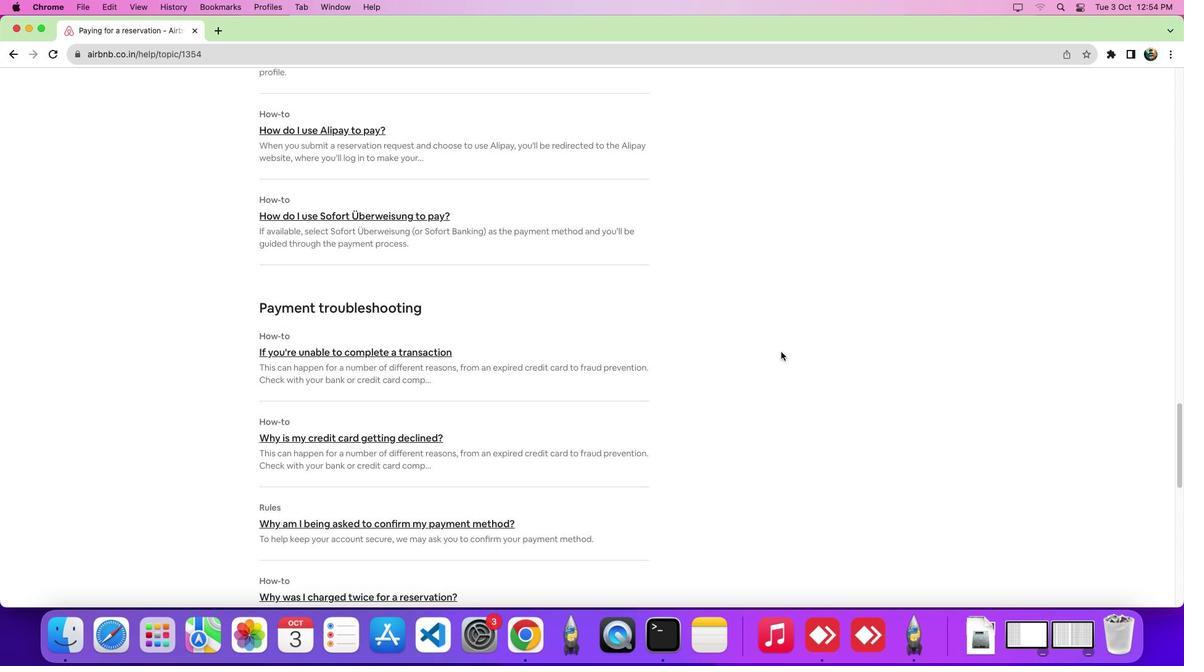 
Action: Mouse scrolled (781, 351) with delta (0, -8)
Screenshot: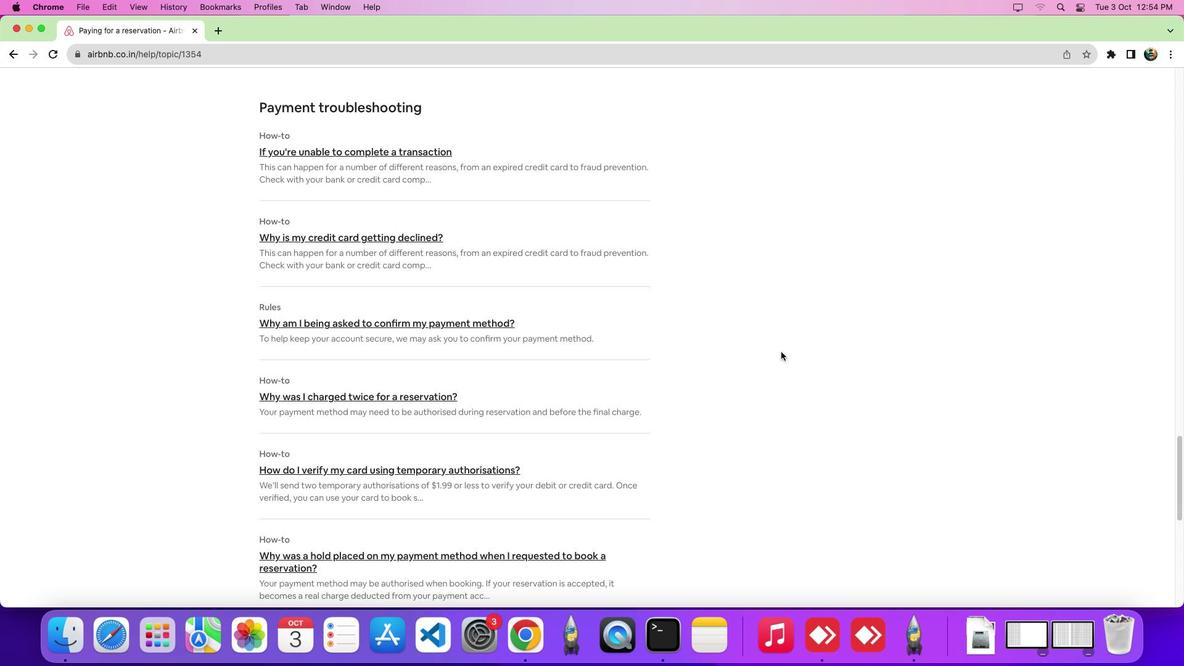 
Action: Mouse scrolled (781, 351) with delta (0, 0)
Screenshot: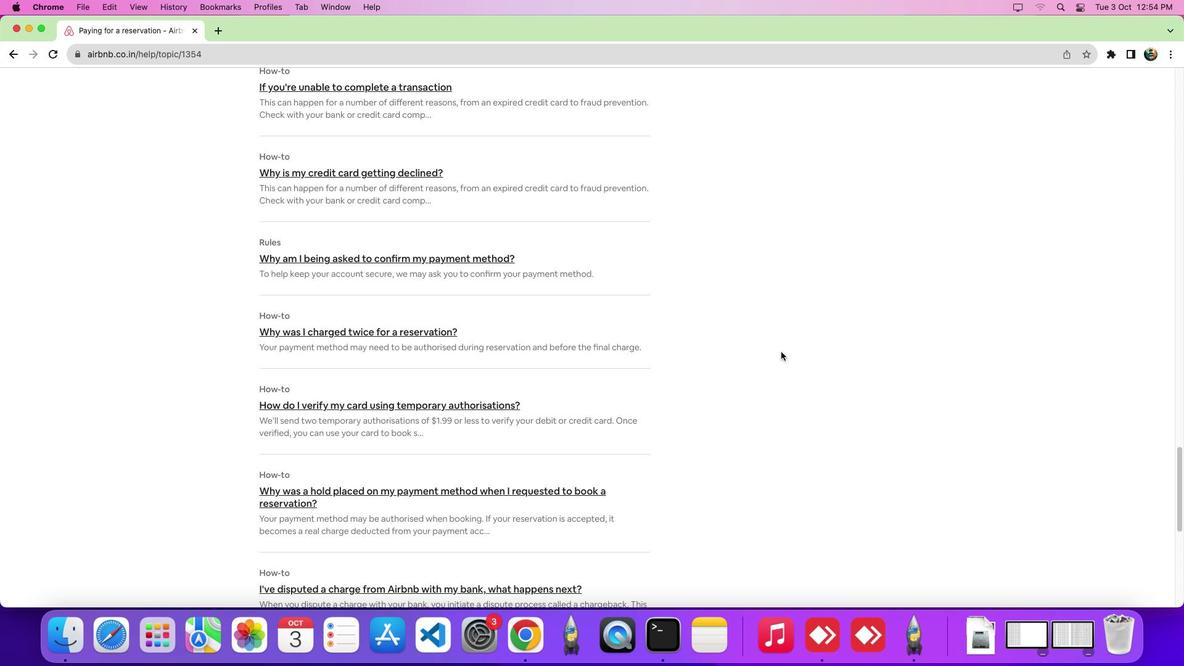 
Action: Mouse scrolled (781, 351) with delta (0, -1)
Screenshot: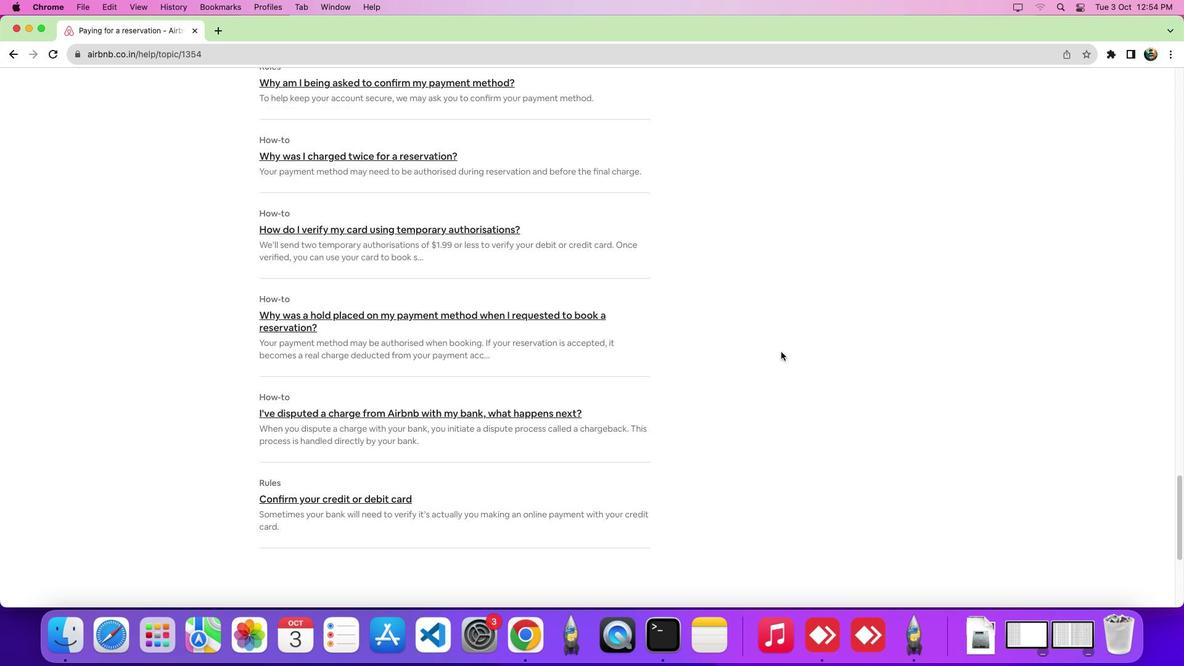 
Action: Mouse scrolled (781, 351) with delta (0, -5)
Screenshot: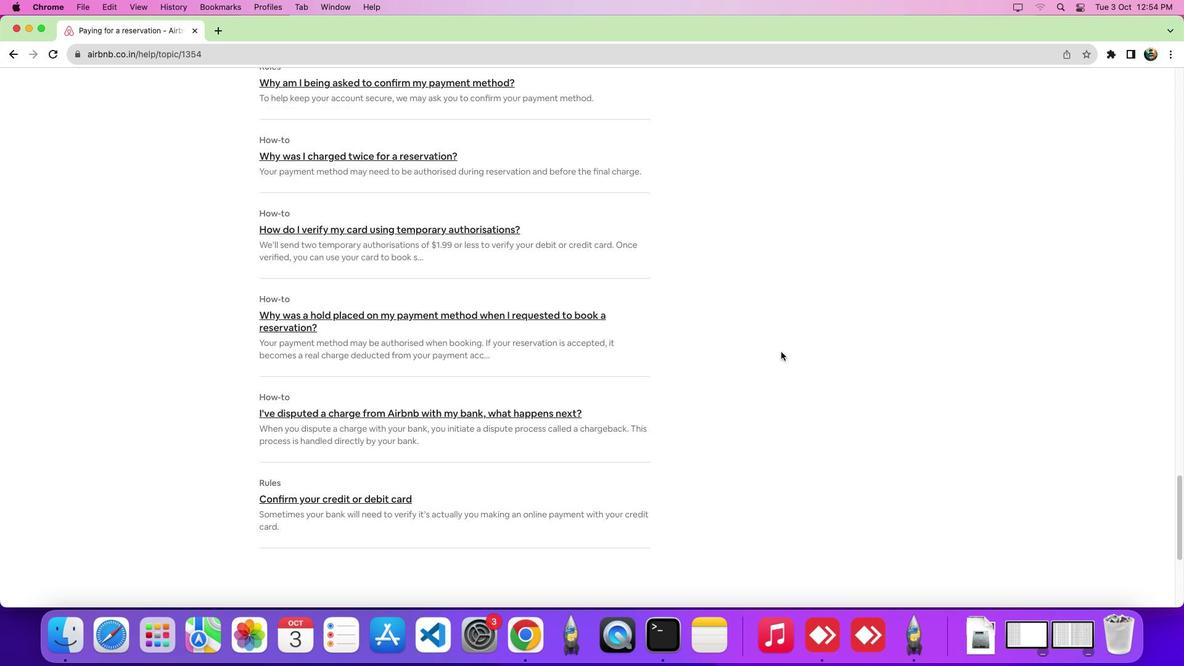 
Action: Mouse scrolled (781, 351) with delta (0, -8)
Screenshot: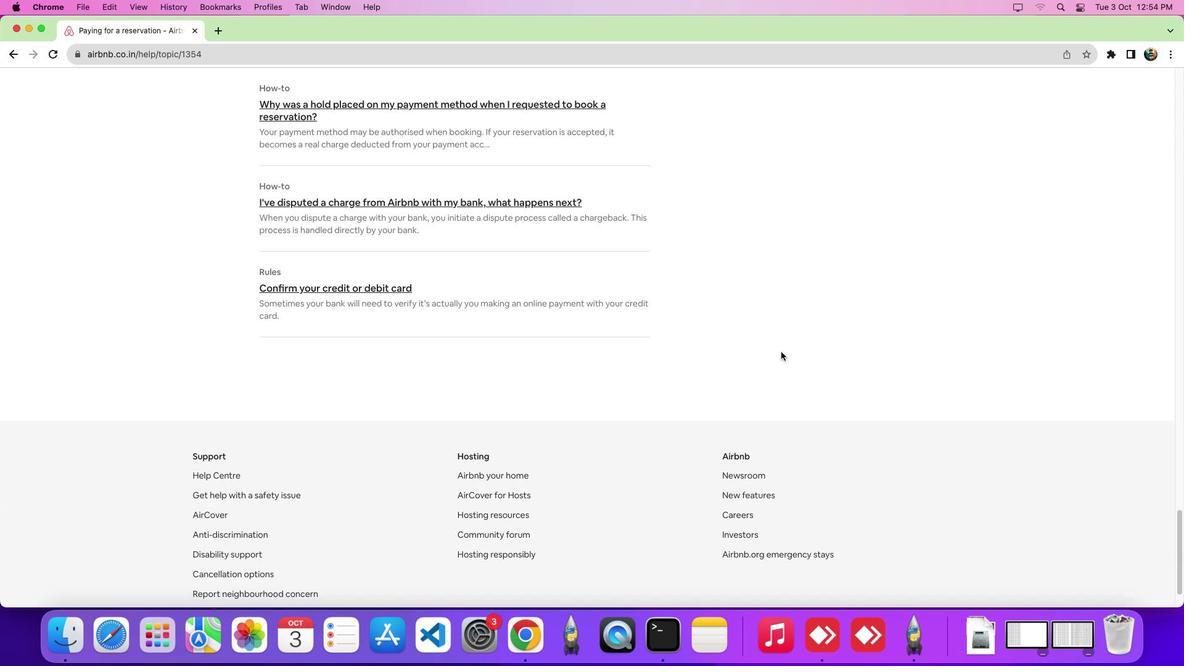 
